 Task: Add an event with the title Webinar: Social Media Advertising Techniques, date '2024/04/23', time 8:50 AM to 10:50 AMand add a description: By the end of the discussion, the employee will have a clear understanding of the performance concerns, a roadmap for improvement, and a support system in place to help them succeed. The supervisor will also have a framework for monitoring progress, providing ongoing feedback, and recognizing positive changes., put the event into Green category . Add location for the event as: 654 Dubai Creek, Dubai, UAE, logged in from the account softage.2@softage.netand send the event invitation to softage.9@softage.net and softage.10@softage.net. Set a reminder for the event At time of event
Action: Mouse moved to (114, 106)
Screenshot: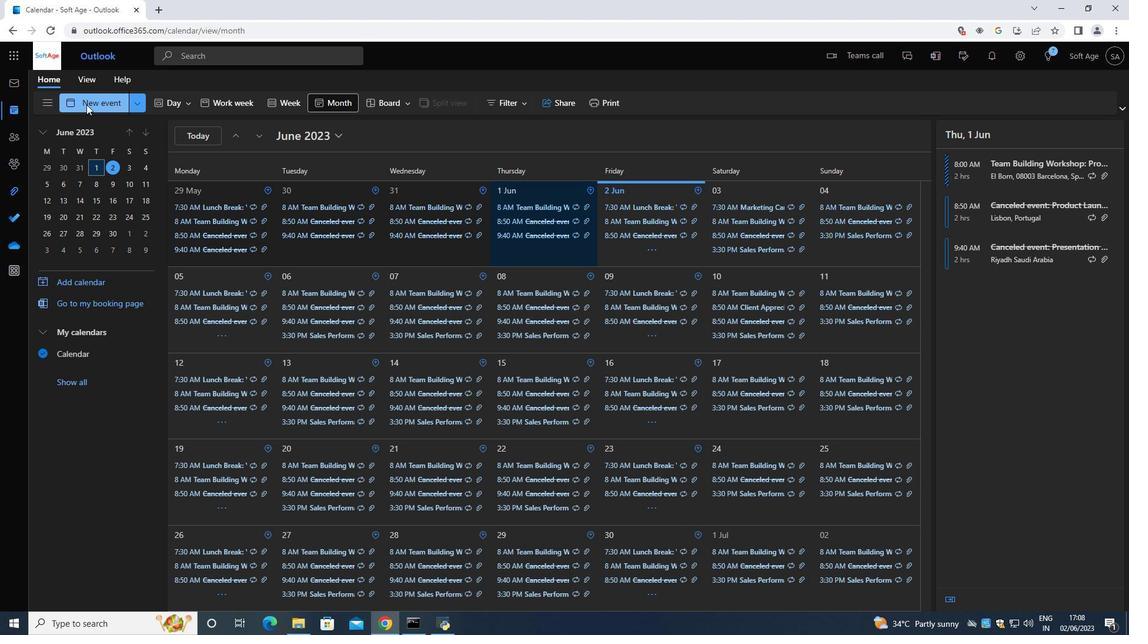 
Action: Mouse pressed left at (114, 106)
Screenshot: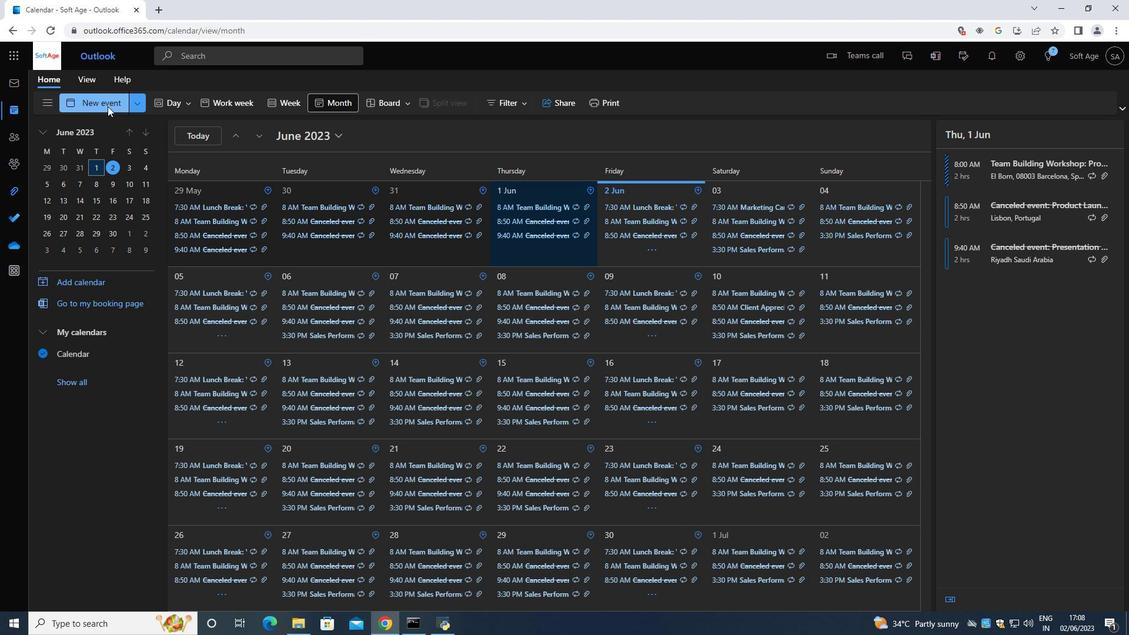 
Action: Mouse moved to (301, 174)
Screenshot: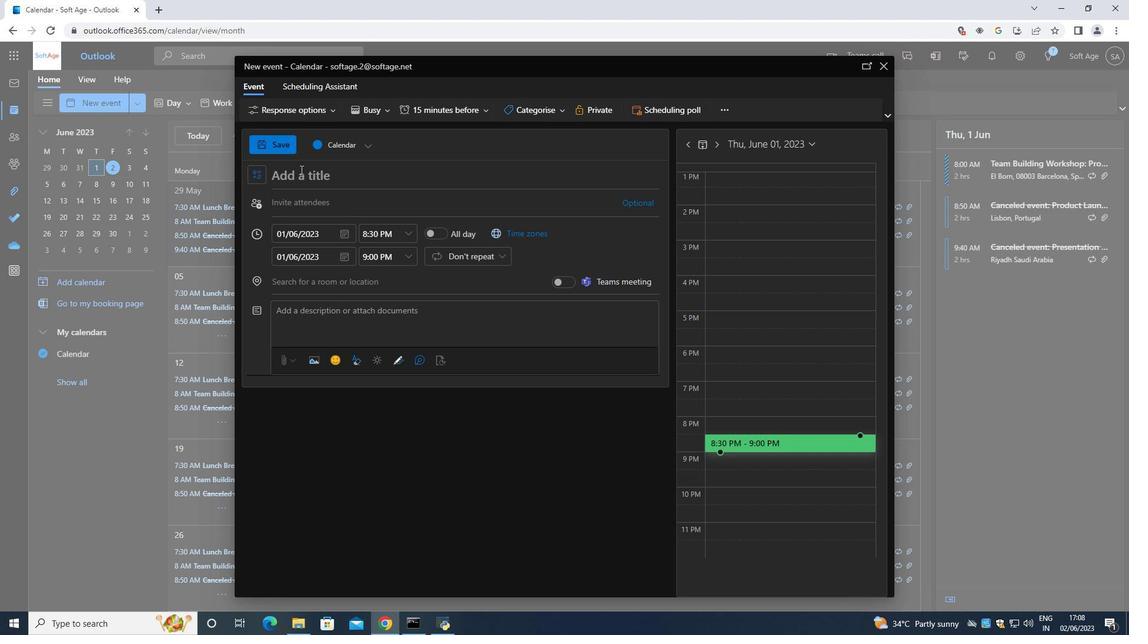 
Action: Mouse pressed left at (301, 174)
Screenshot: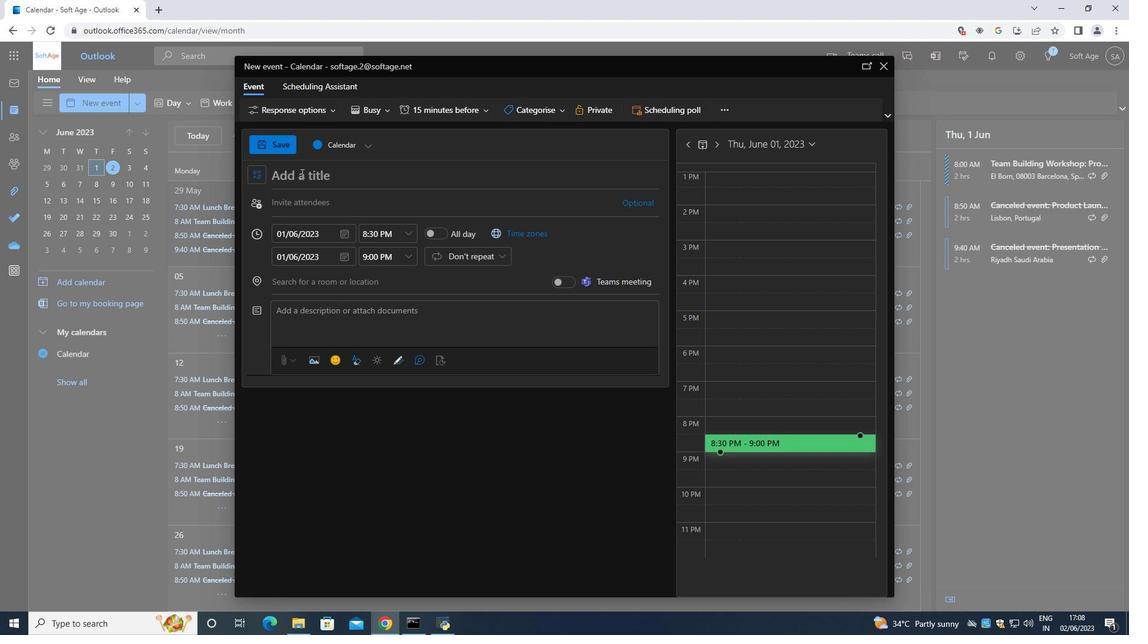 
Action: Mouse moved to (235, 131)
Screenshot: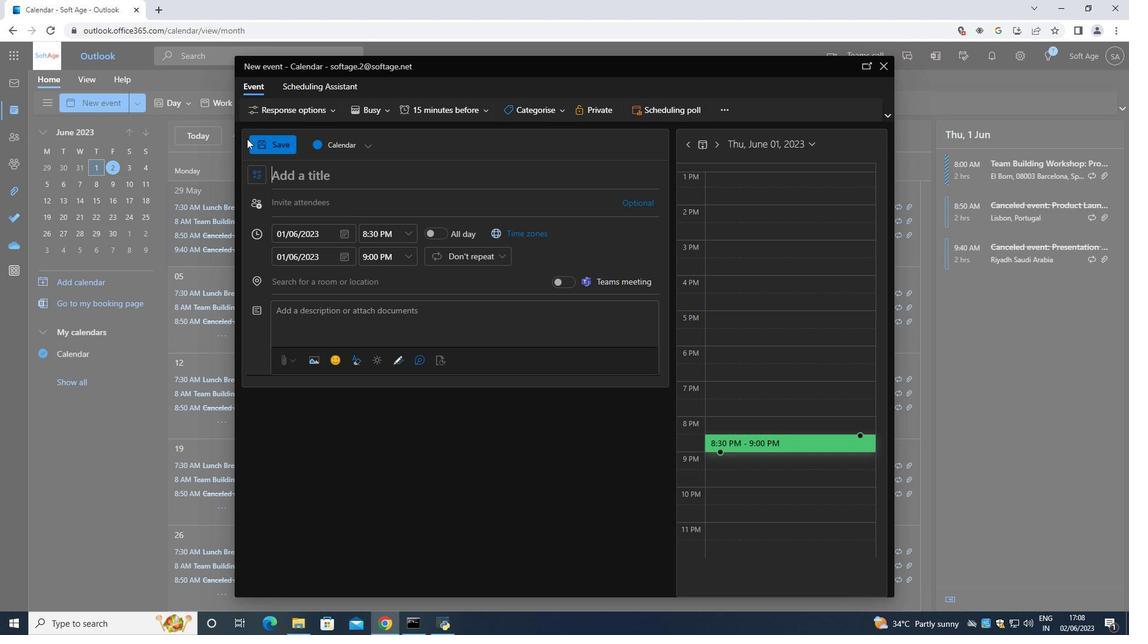
Action: Key pressed <Key.shift><Key.shift><Key.shift><Key.shift><Key.shift><Key.shift><Key.shift><Key.shift><Key.shift><Key.shift>Social<Key.space><Key.shift>Media<Key.space><Key.shift><Key.shift><Key.shift><Key.shift><Key.shift><Key.shift><Key.shift><Key.shift><Key.shift><Key.shift>Ade<Key.backspace>vertising<Key.space><Key.shift>Techniques<Key.space>
Screenshot: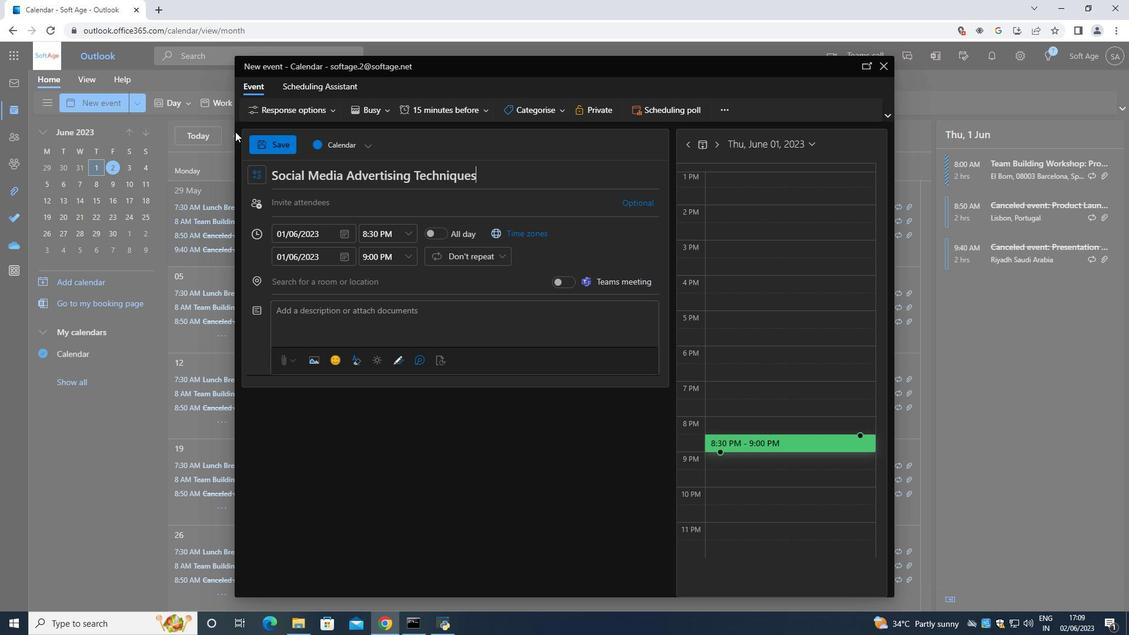 
Action: Mouse moved to (342, 231)
Screenshot: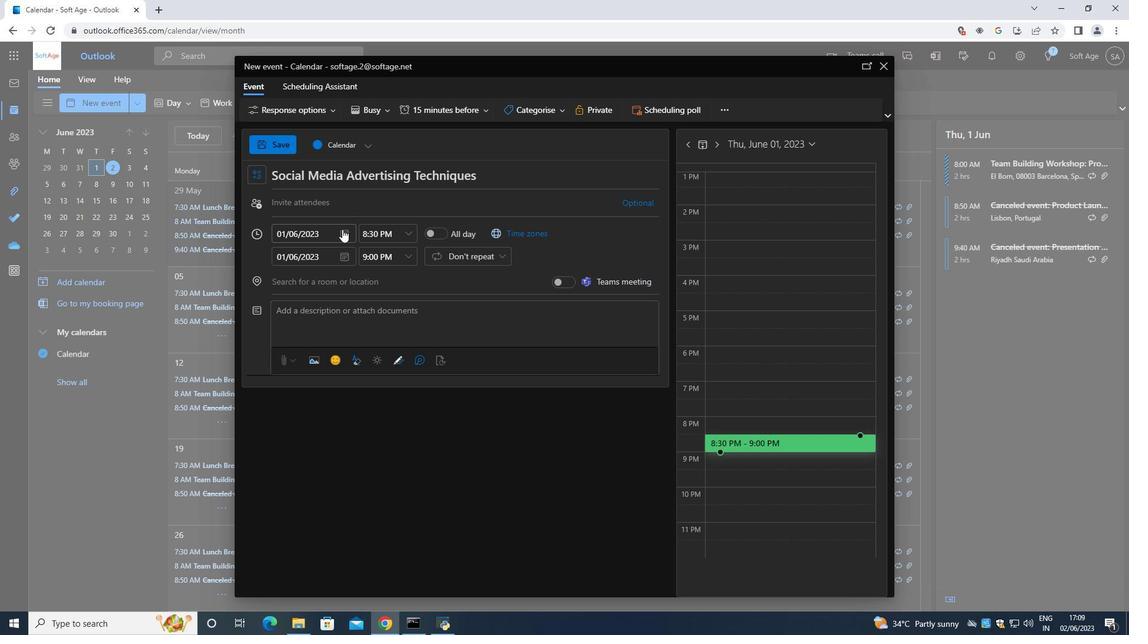 
Action: Mouse pressed left at (342, 231)
Screenshot: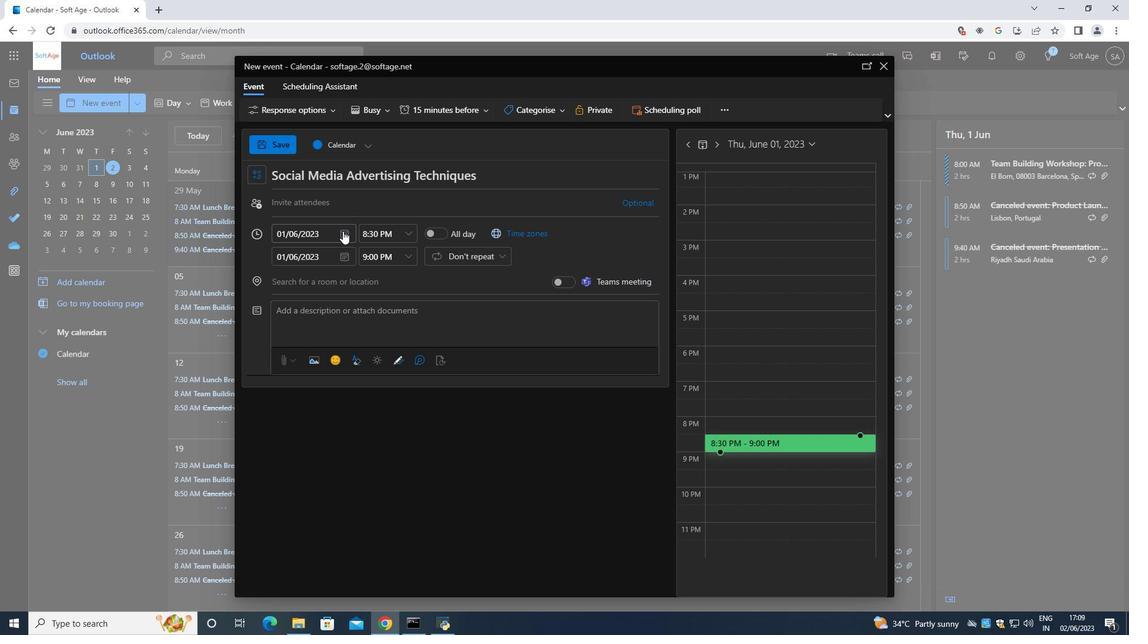 
Action: Mouse moved to (384, 262)
Screenshot: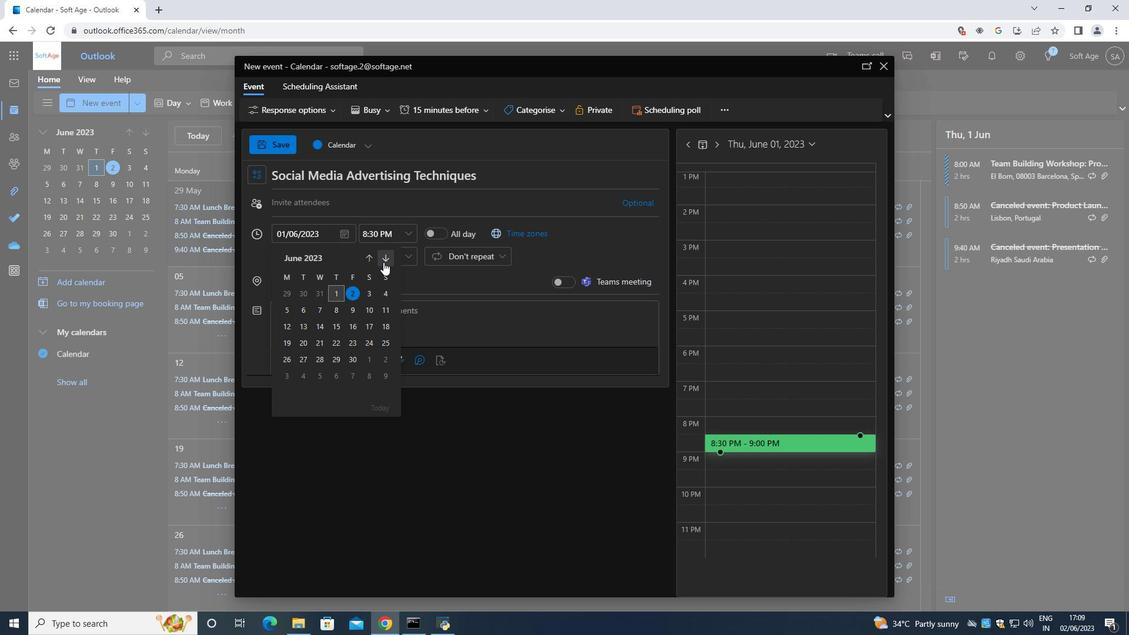 
Action: Mouse pressed left at (384, 262)
Screenshot: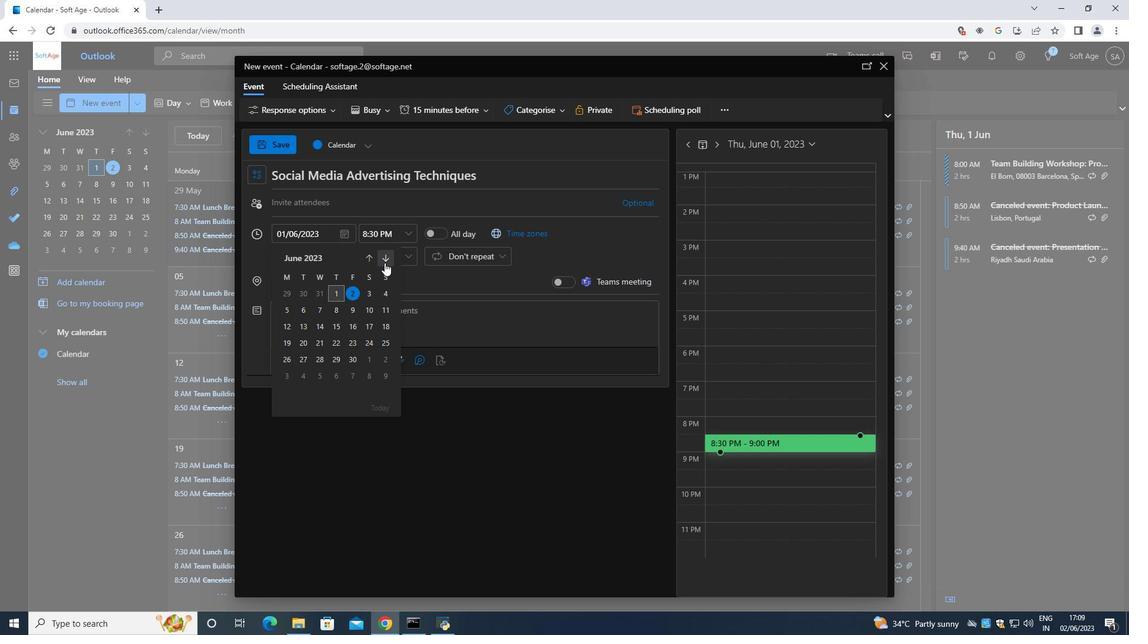 
Action: Mouse pressed left at (384, 262)
Screenshot: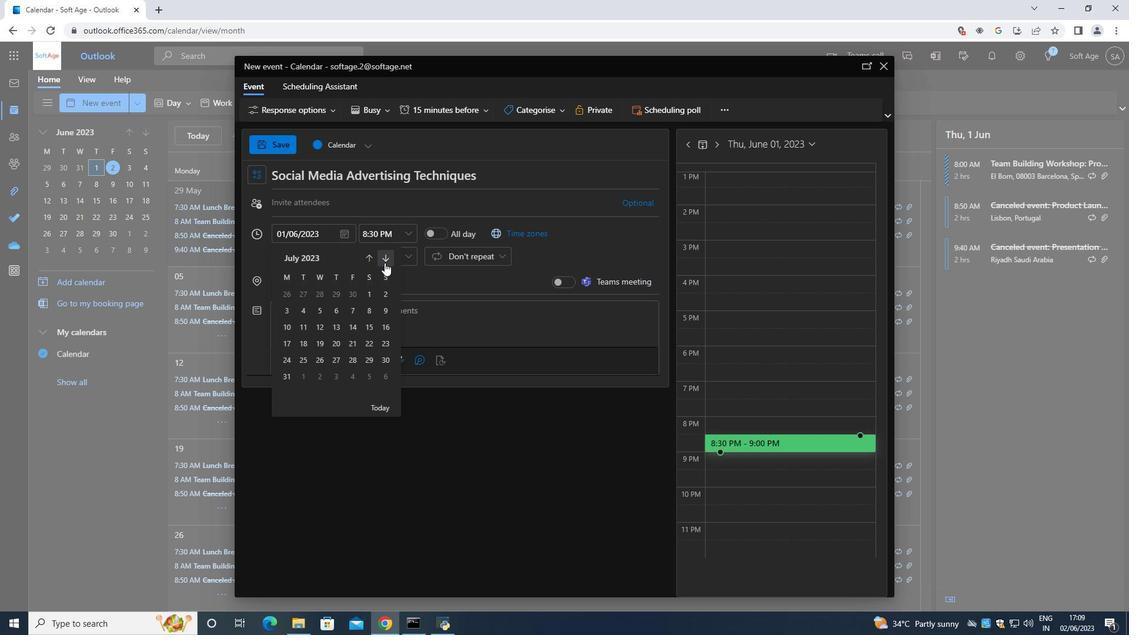 
Action: Mouse pressed left at (384, 262)
Screenshot: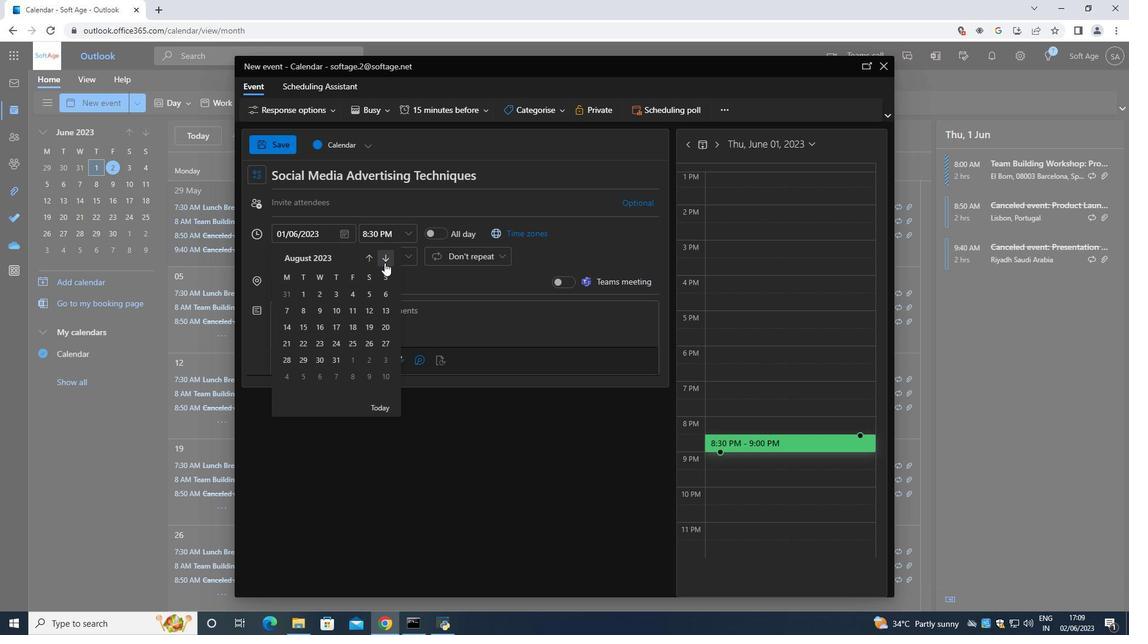
Action: Mouse pressed left at (384, 262)
Screenshot: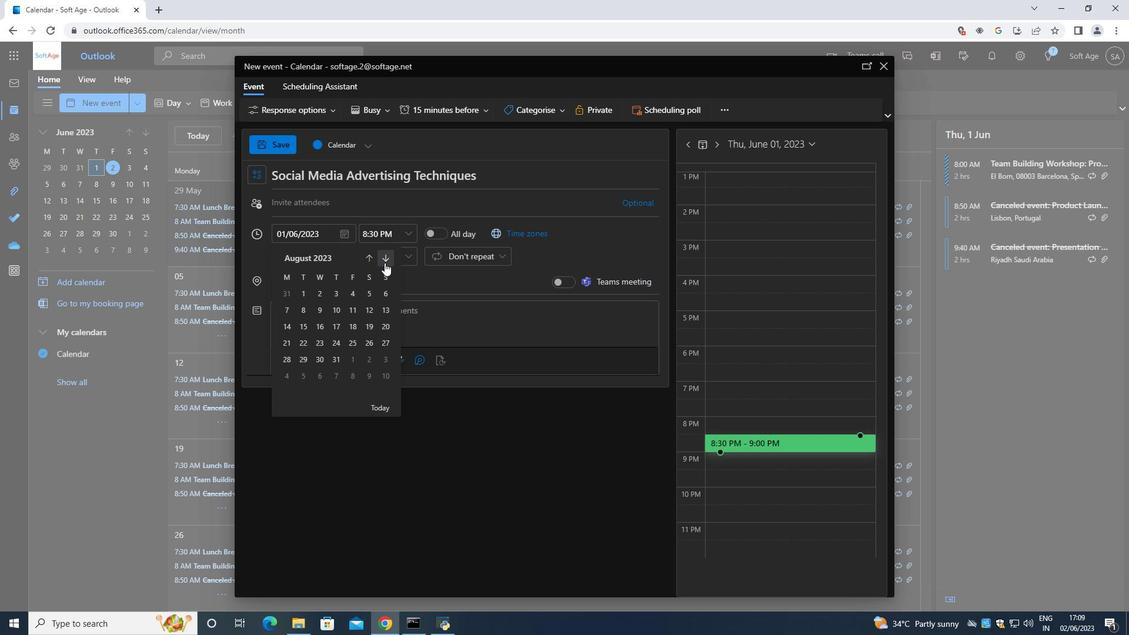 
Action: Mouse pressed left at (384, 262)
Screenshot: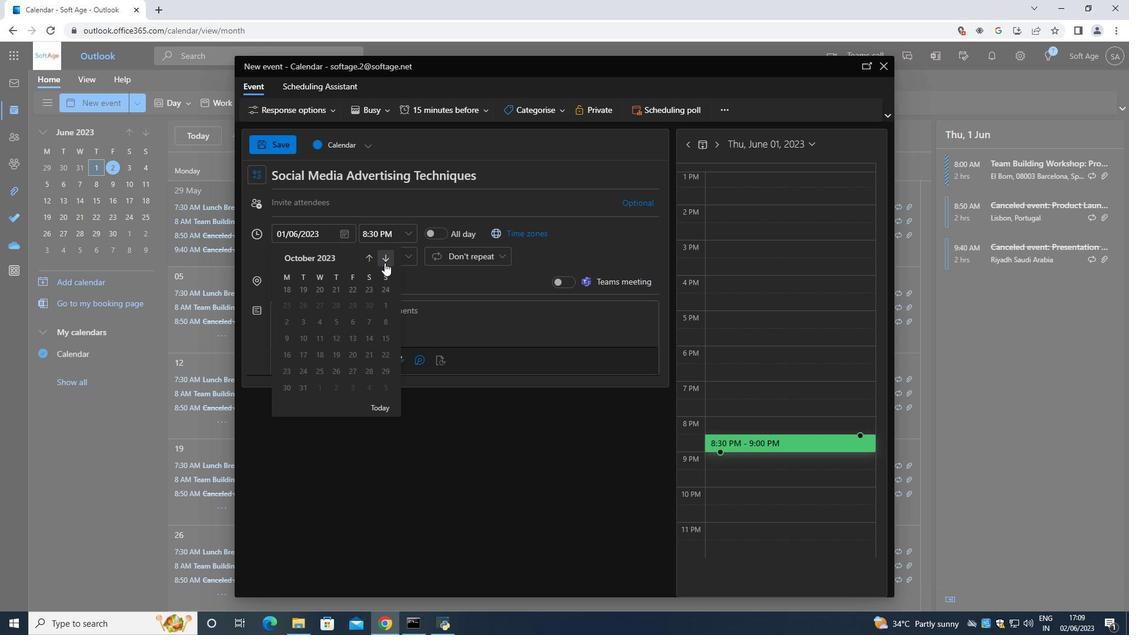 
Action: Mouse pressed left at (384, 262)
Screenshot: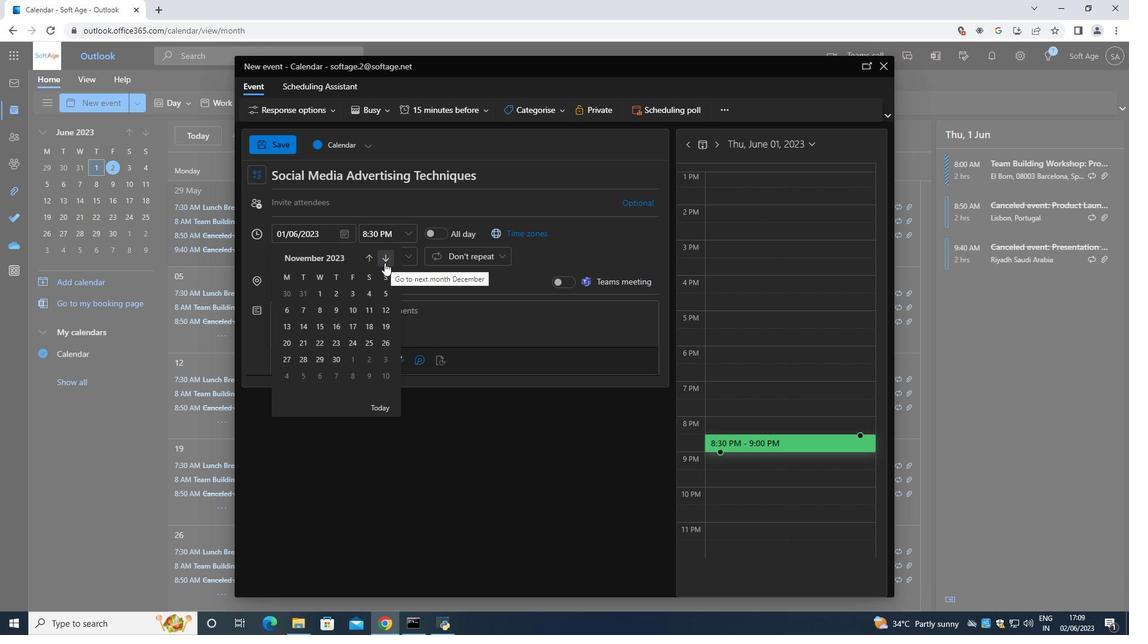 
Action: Mouse pressed left at (384, 262)
Screenshot: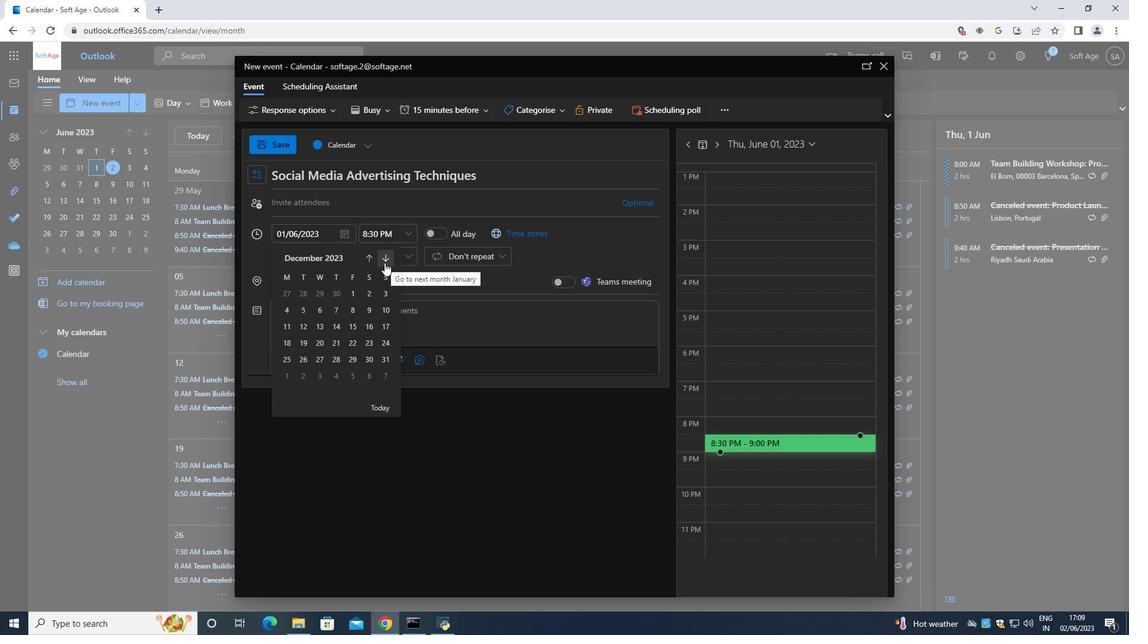 
Action: Mouse pressed left at (384, 262)
Screenshot: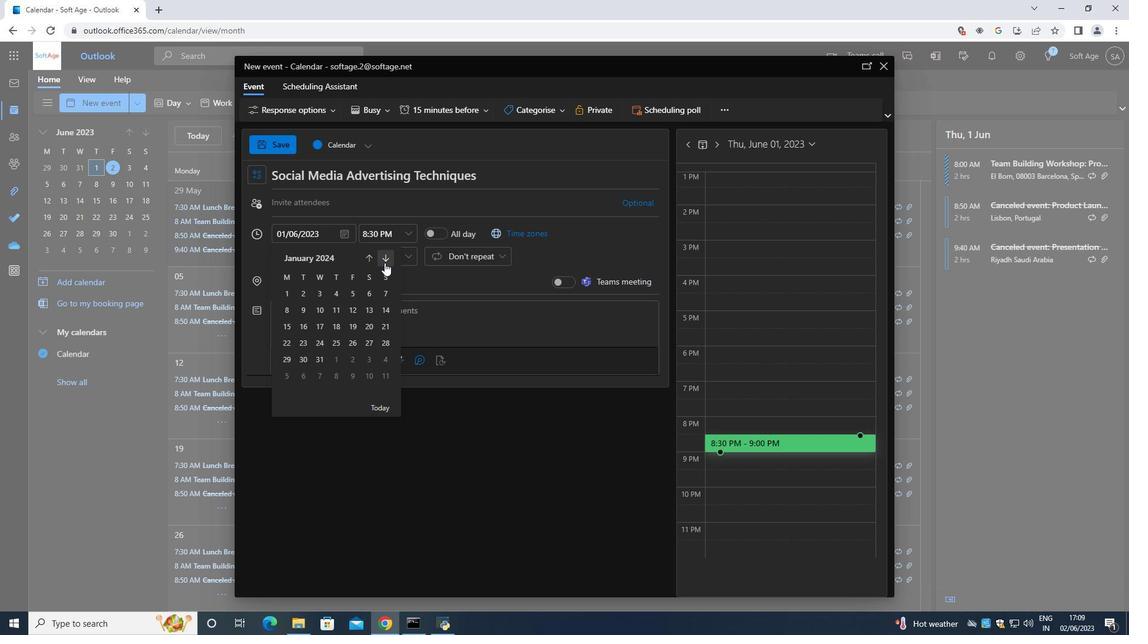 
Action: Mouse pressed left at (384, 262)
Screenshot: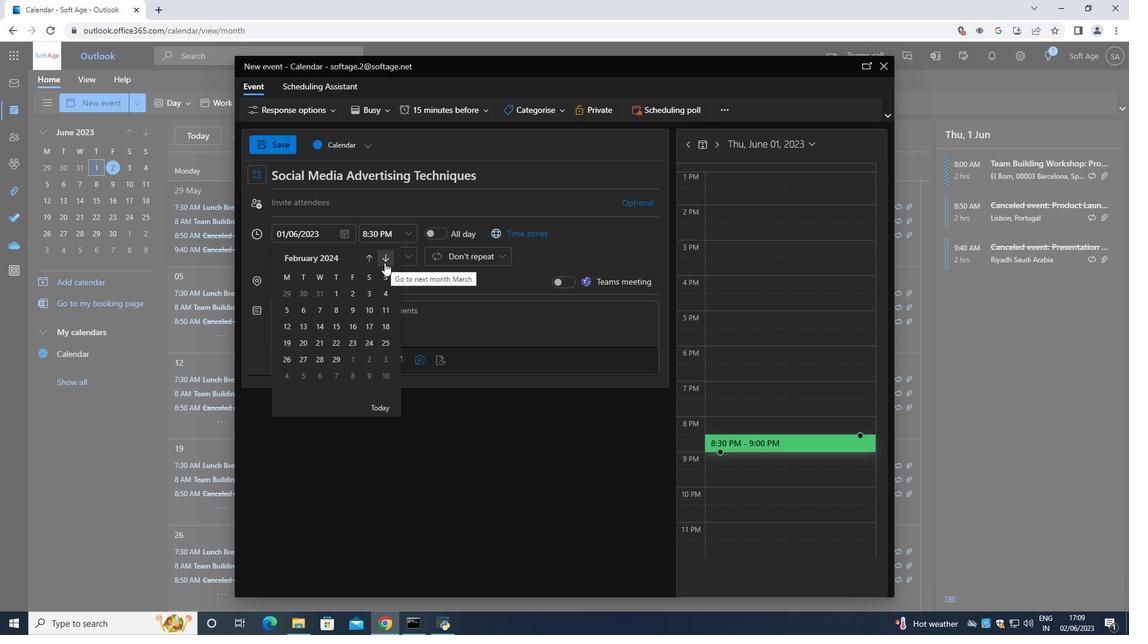 
Action: Mouse moved to (368, 345)
Screenshot: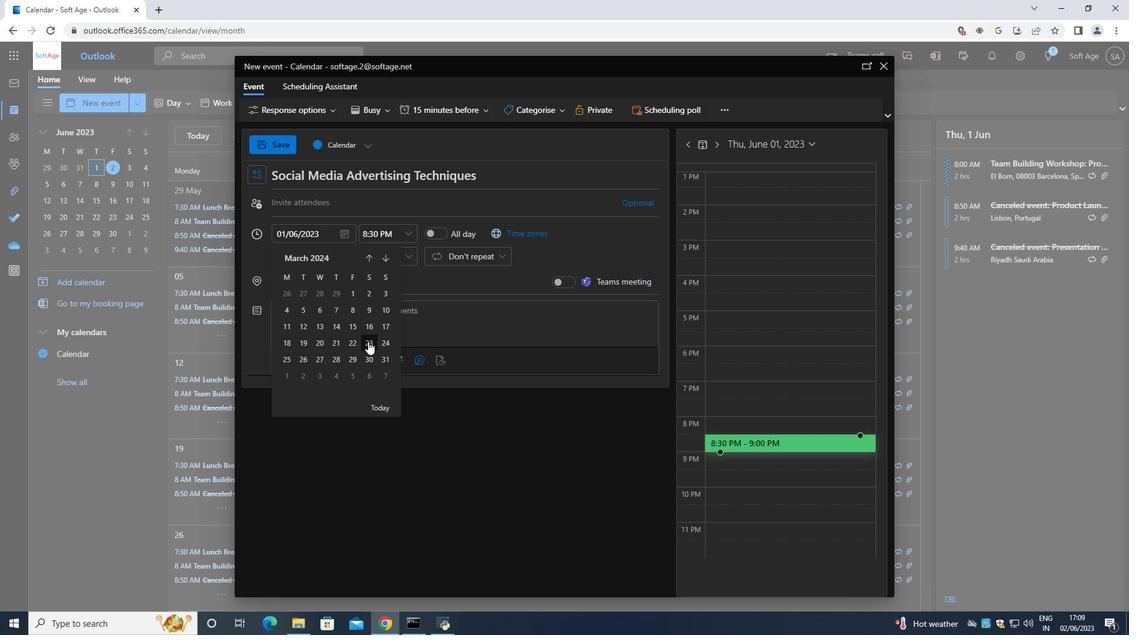 
Action: Mouse pressed left at (368, 345)
Screenshot: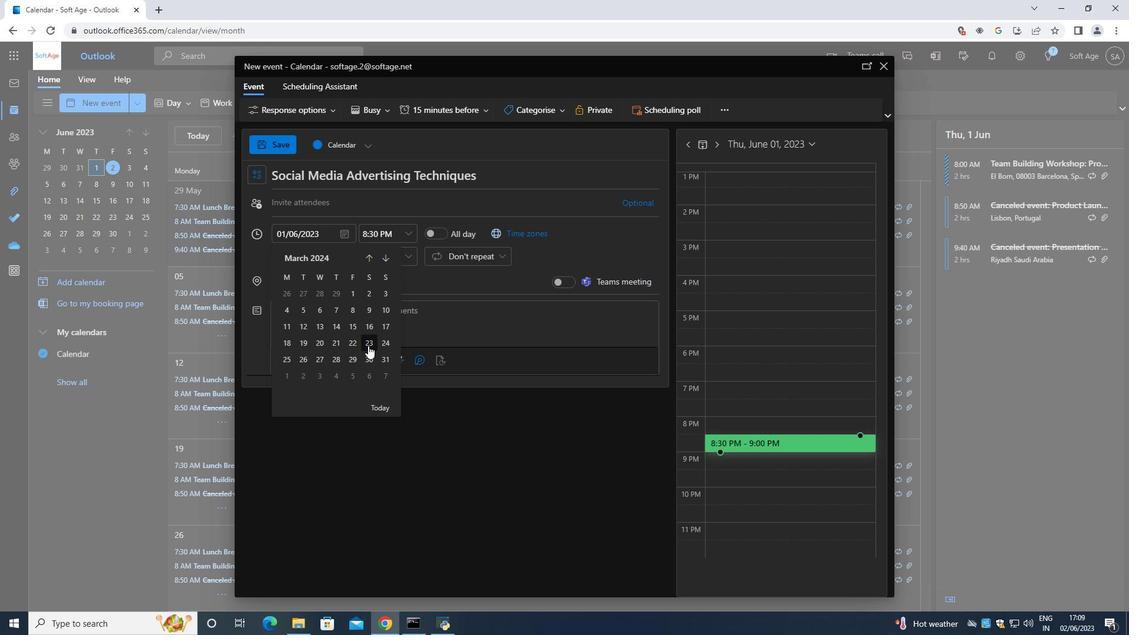 
Action: Mouse moved to (398, 233)
Screenshot: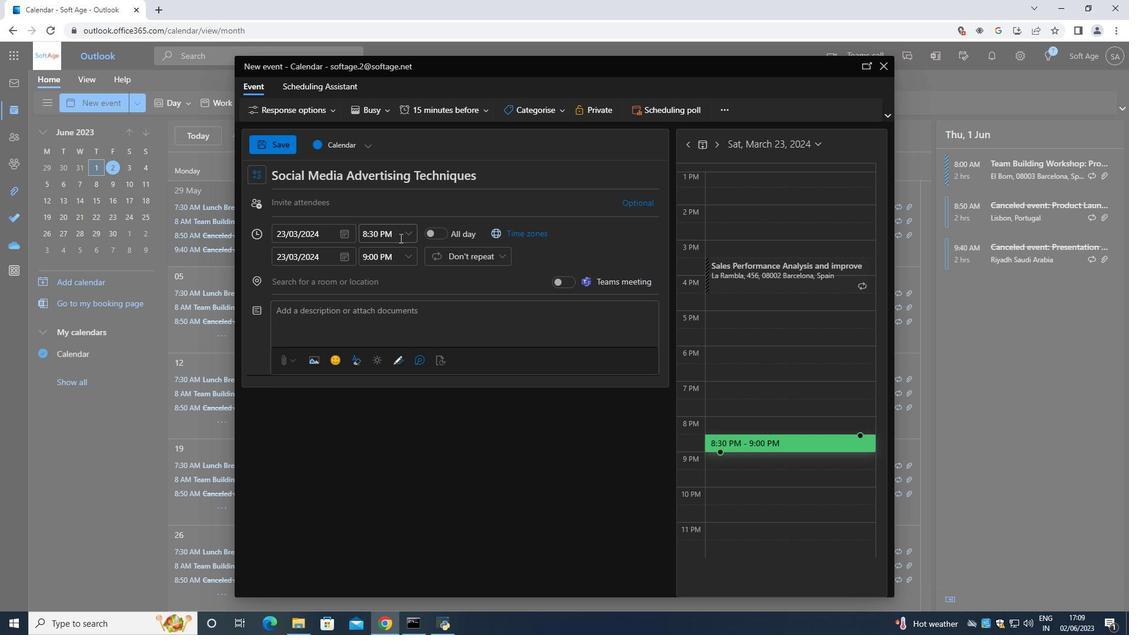 
Action: Mouse pressed left at (398, 233)
Screenshot: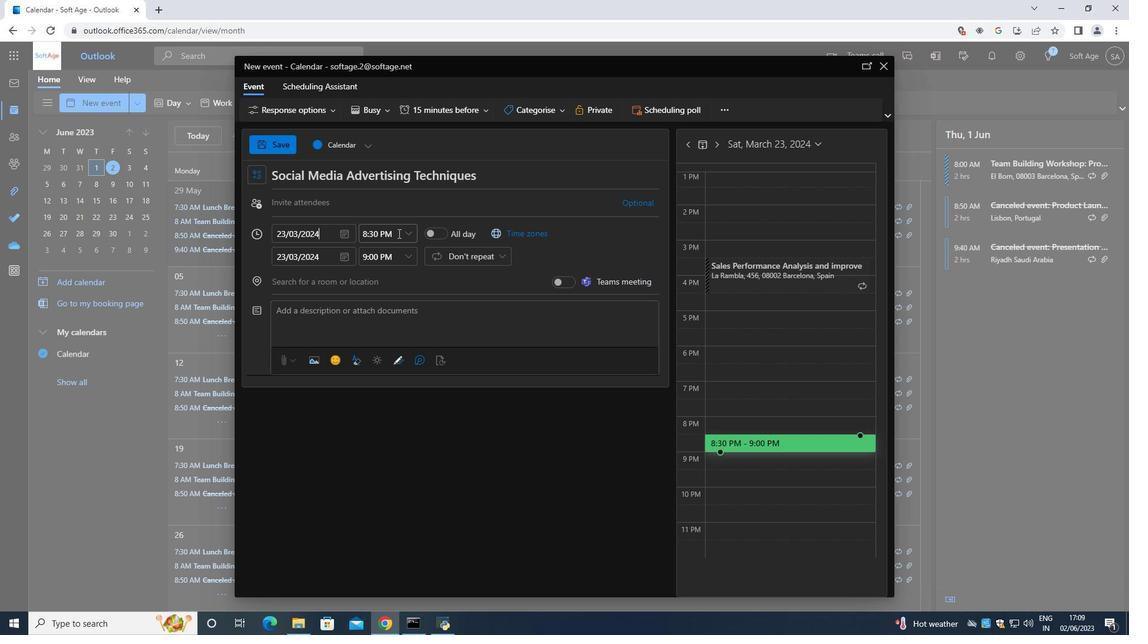 
Action: Mouse pressed left at (398, 233)
Screenshot: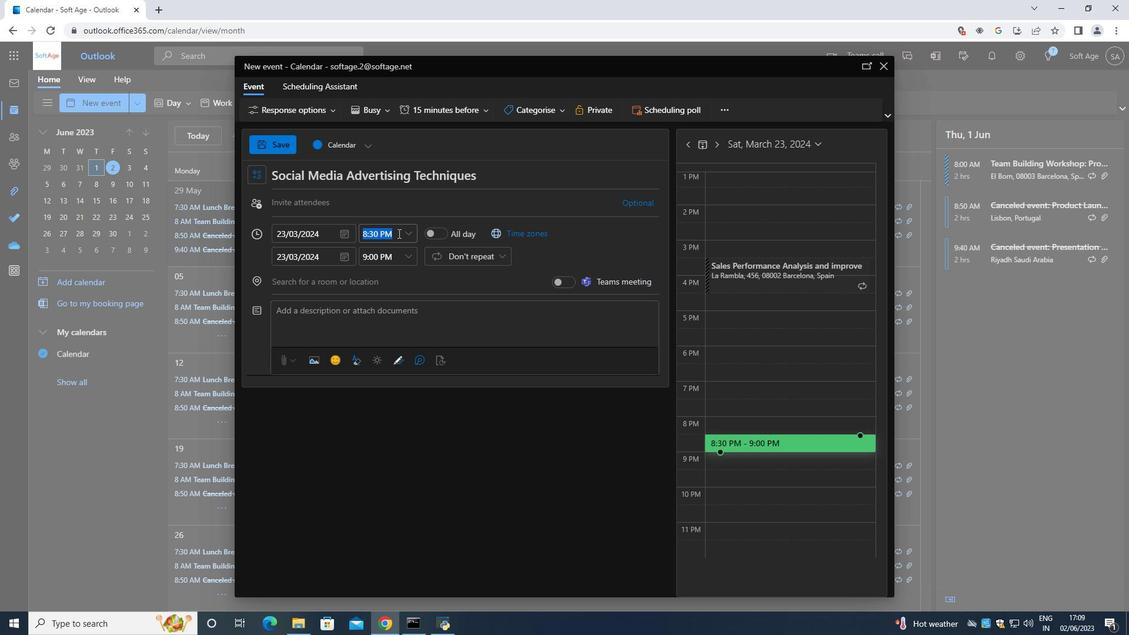 
Action: Mouse moved to (383, 234)
Screenshot: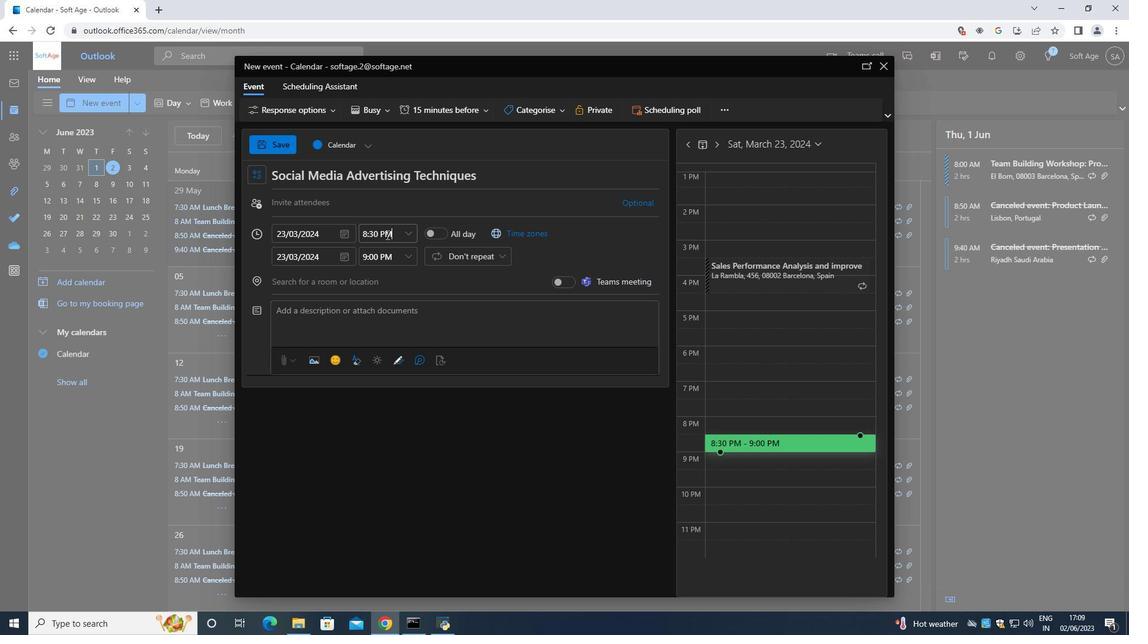 
Action: Mouse pressed left at (383, 234)
Screenshot: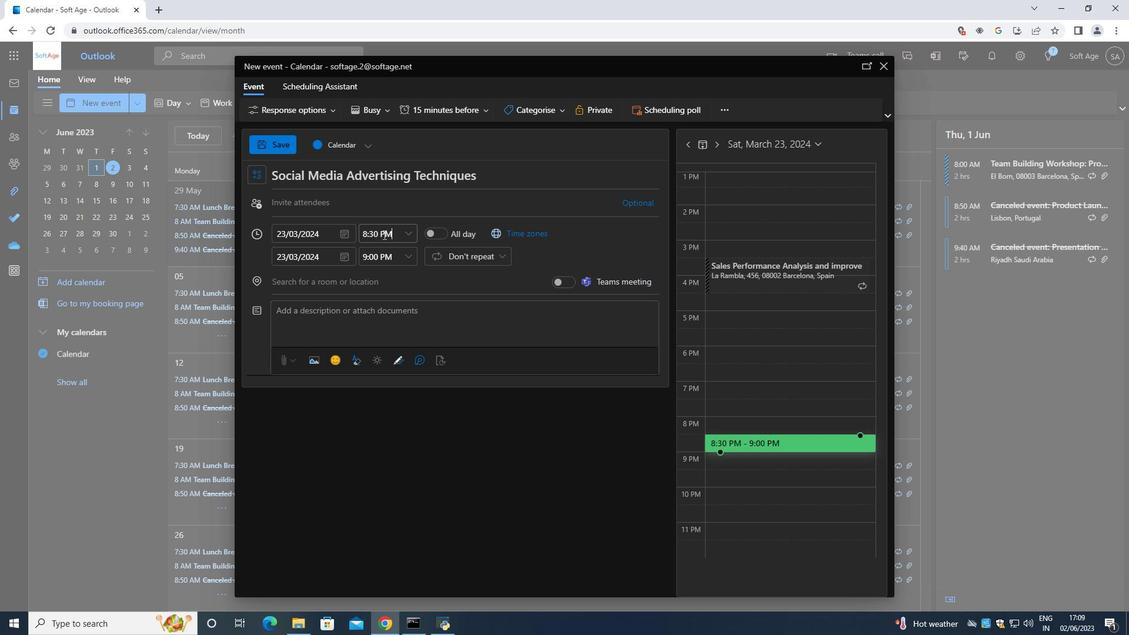 
Action: Mouse moved to (407, 237)
Screenshot: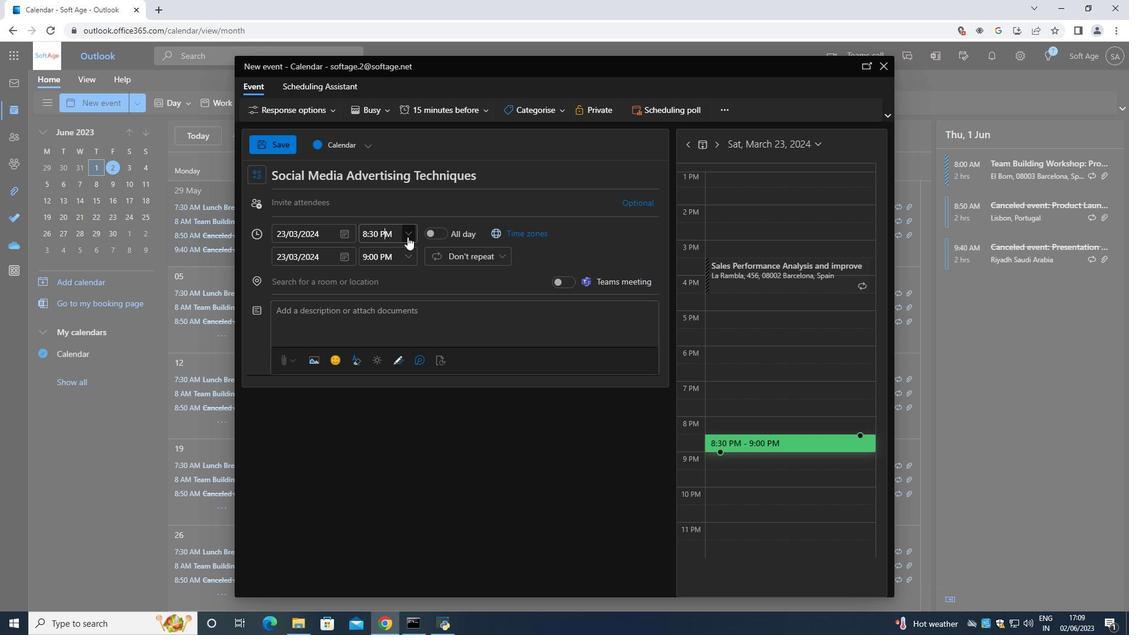 
Action: Mouse pressed left at (407, 237)
Screenshot: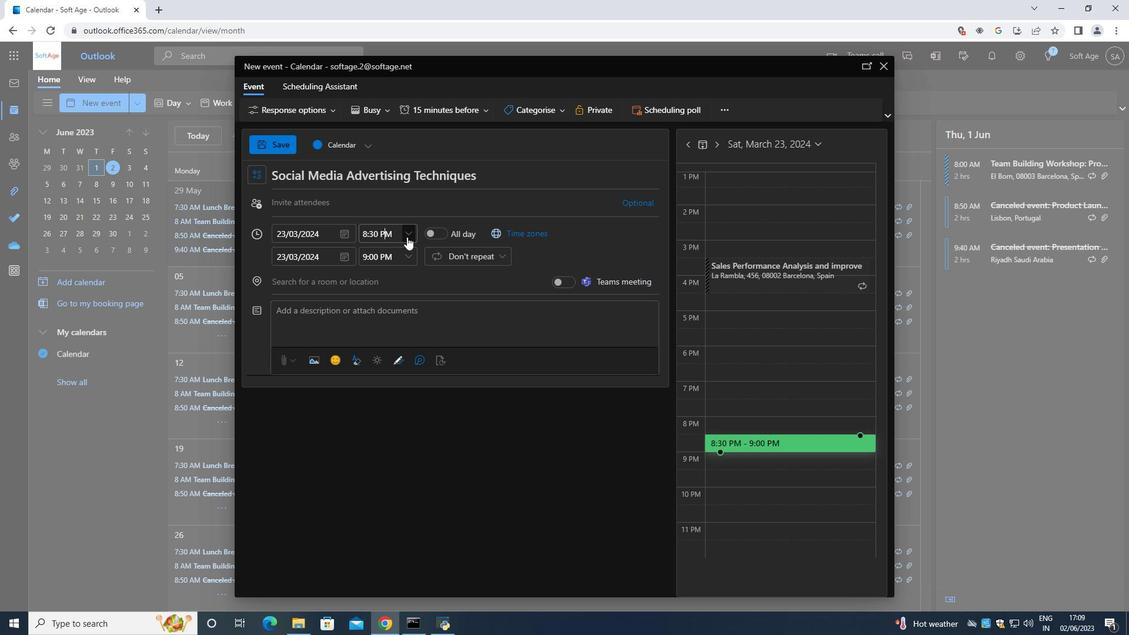 
Action: Mouse moved to (451, 262)
Screenshot: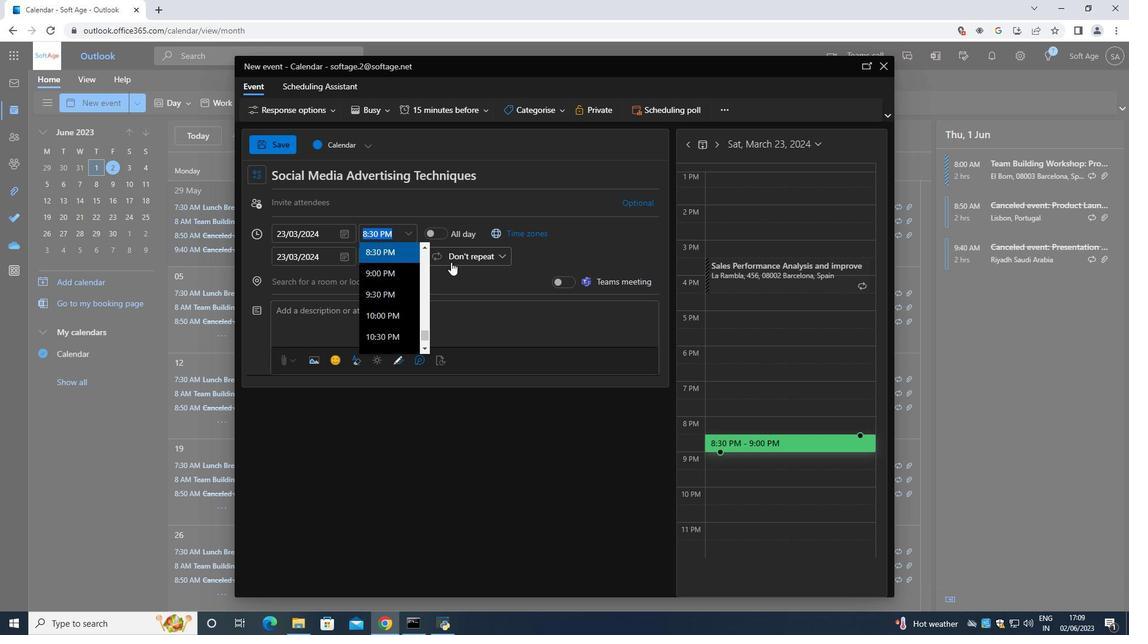 
Action: Mouse scrolled (451, 262) with delta (0, 0)
Screenshot: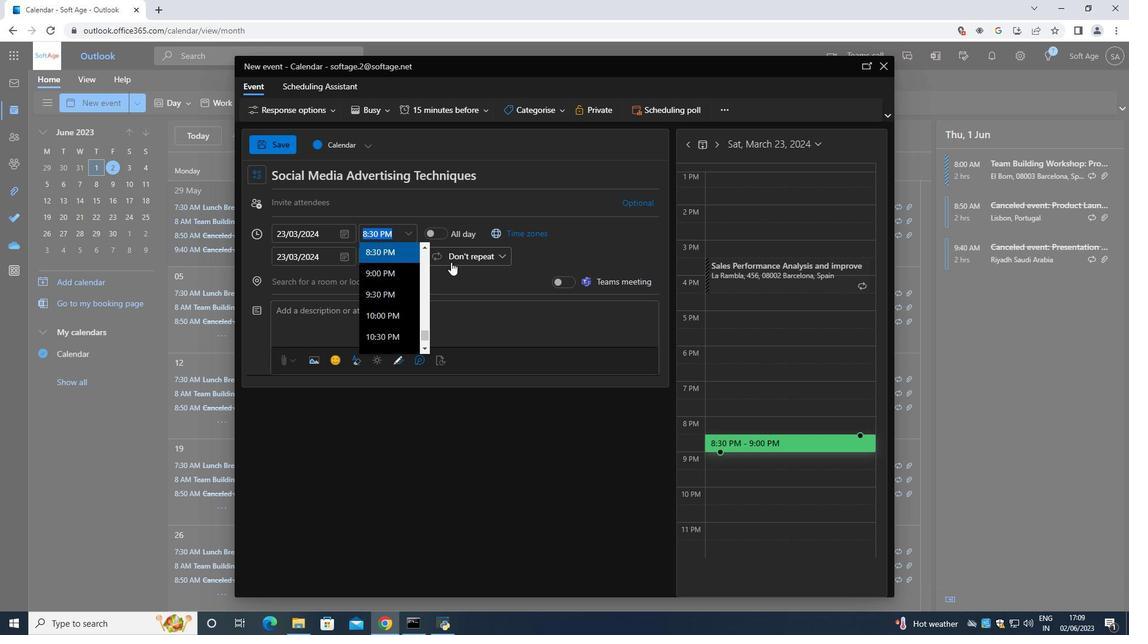 
Action: Mouse moved to (450, 262)
Screenshot: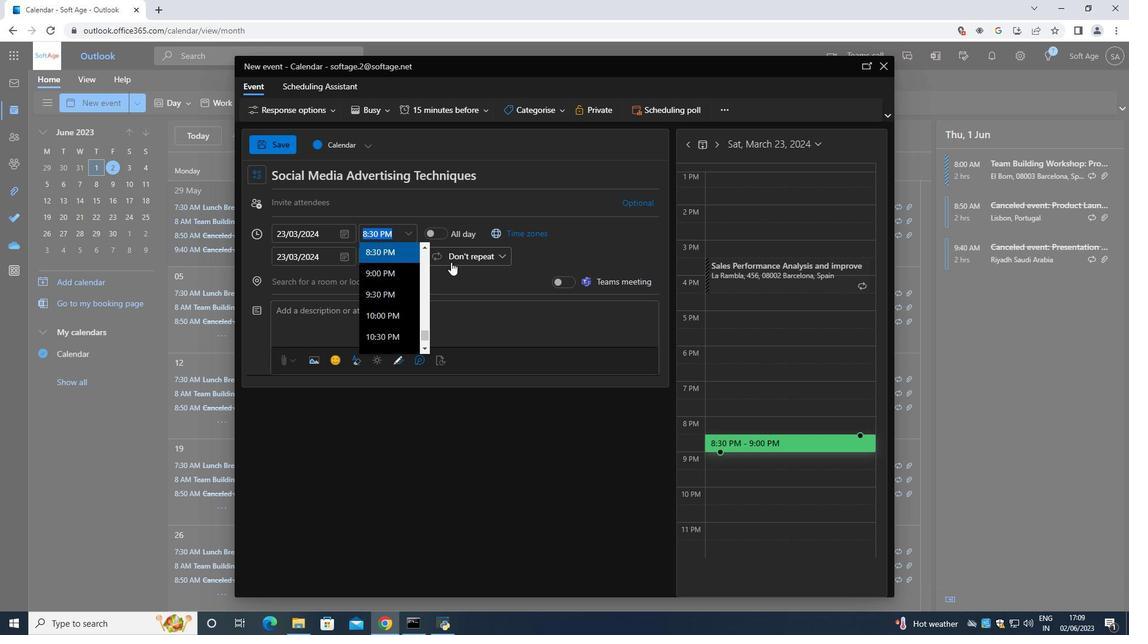 
Action: Mouse scrolled (450, 263) with delta (0, 0)
Screenshot: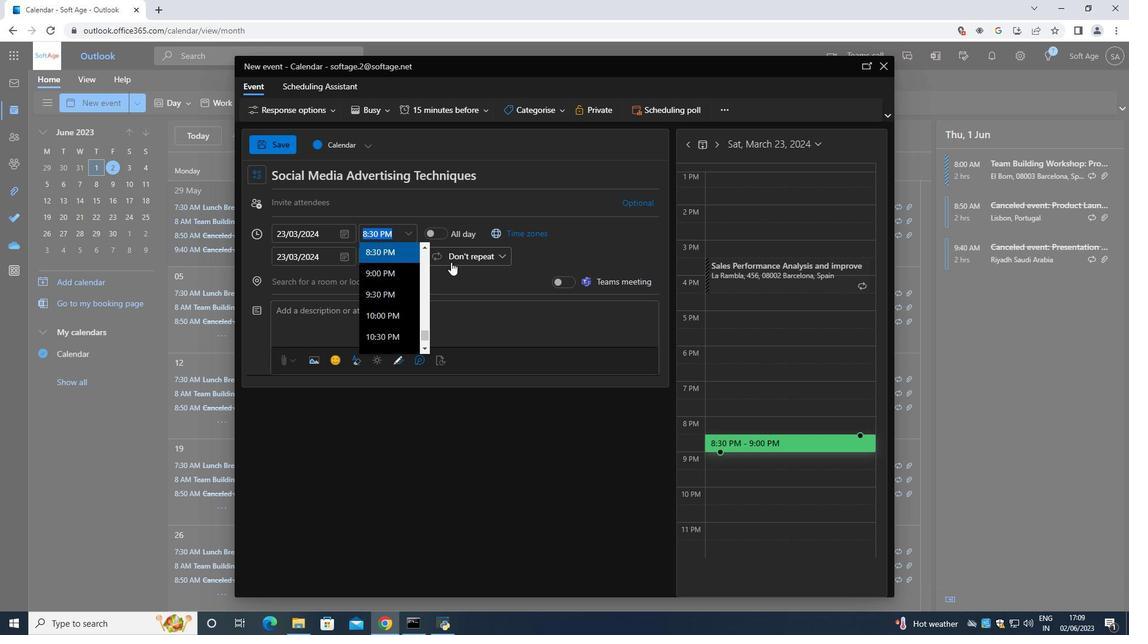 
Action: Mouse moved to (424, 267)
Screenshot: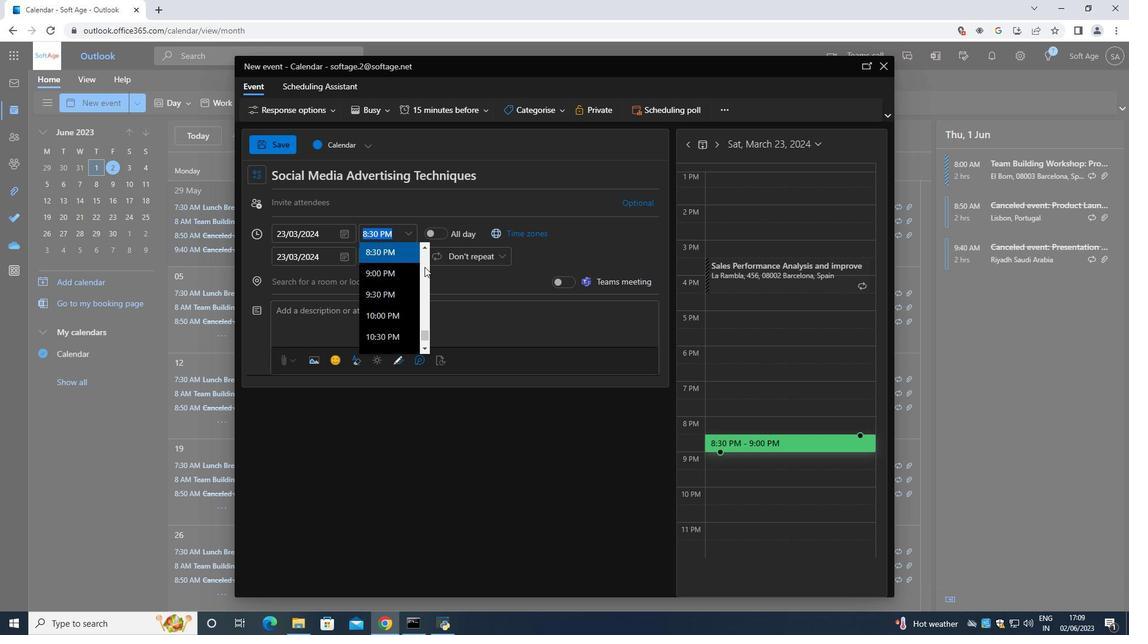 
Action: Mouse scrolled (424, 267) with delta (0, 0)
Screenshot: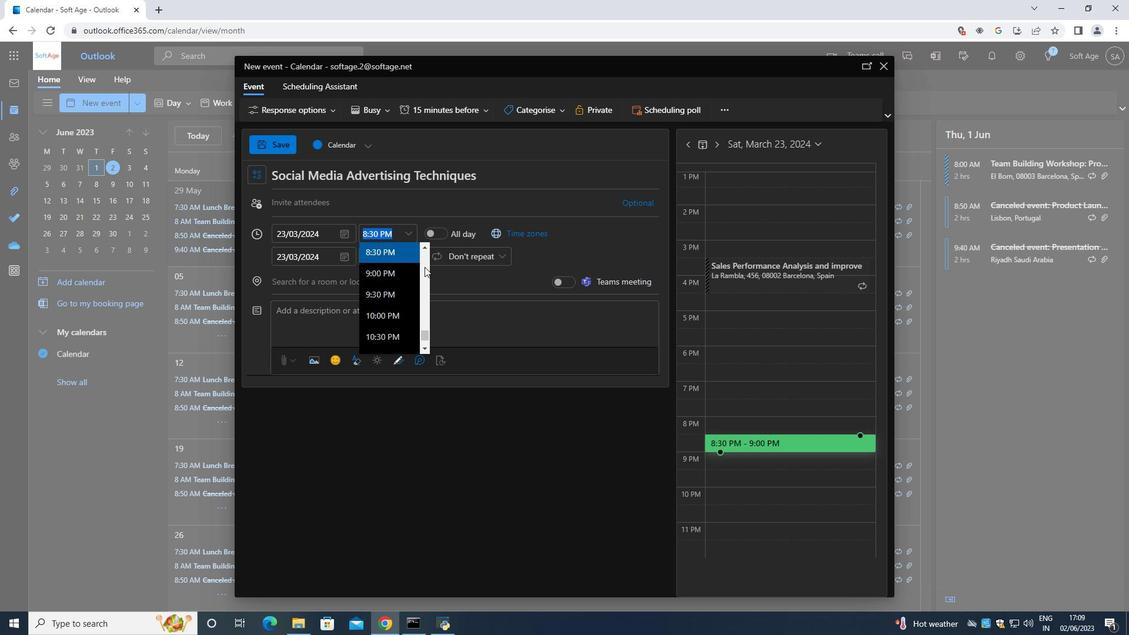 
Action: Mouse moved to (423, 267)
Screenshot: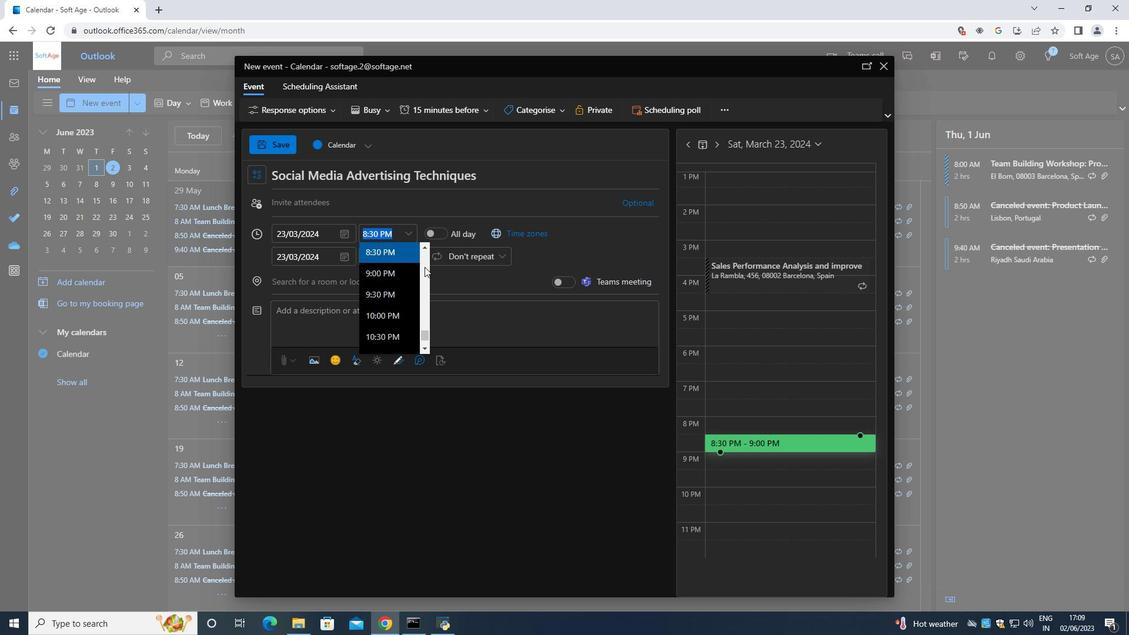 
Action: Mouse scrolled (423, 267) with delta (0, 0)
Screenshot: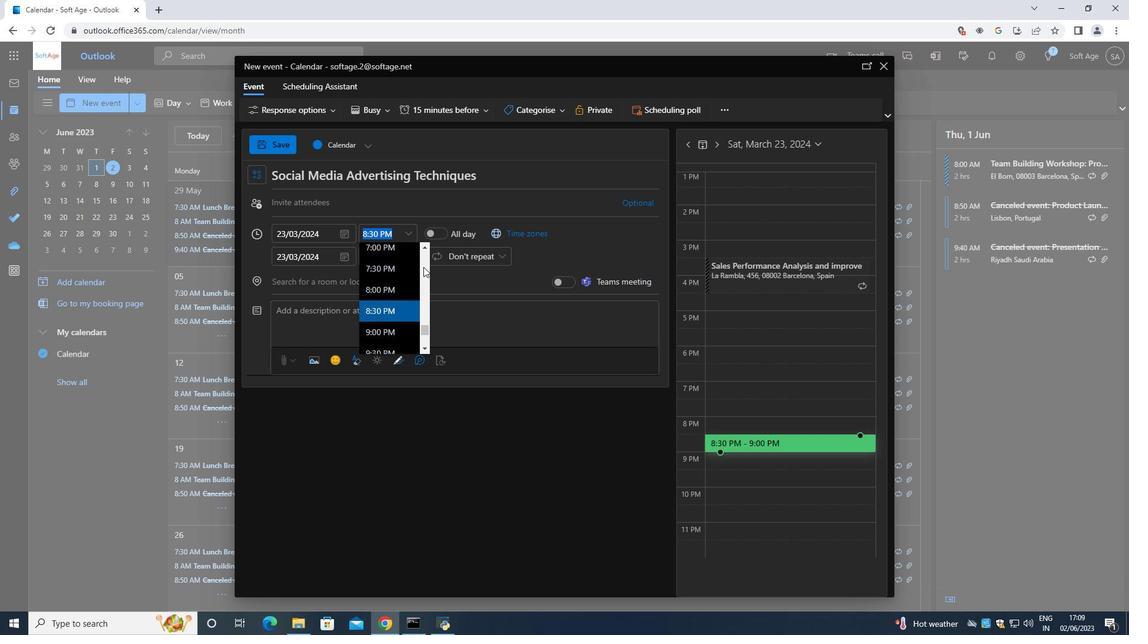 
Action: Mouse scrolled (423, 267) with delta (0, 0)
Screenshot: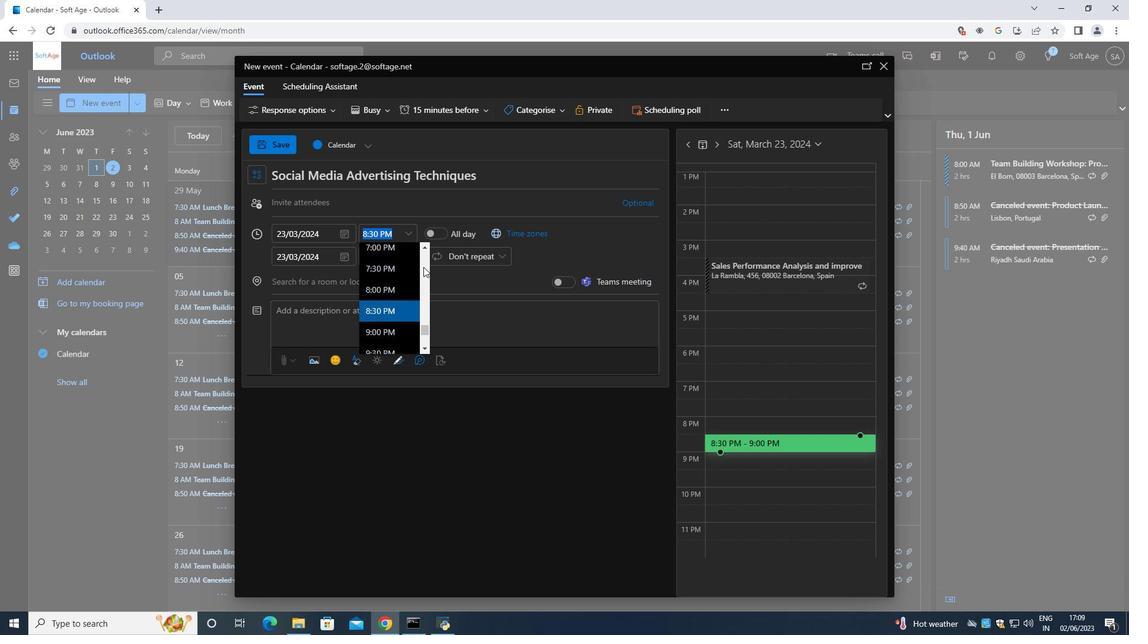 
Action: Mouse moved to (413, 270)
Screenshot: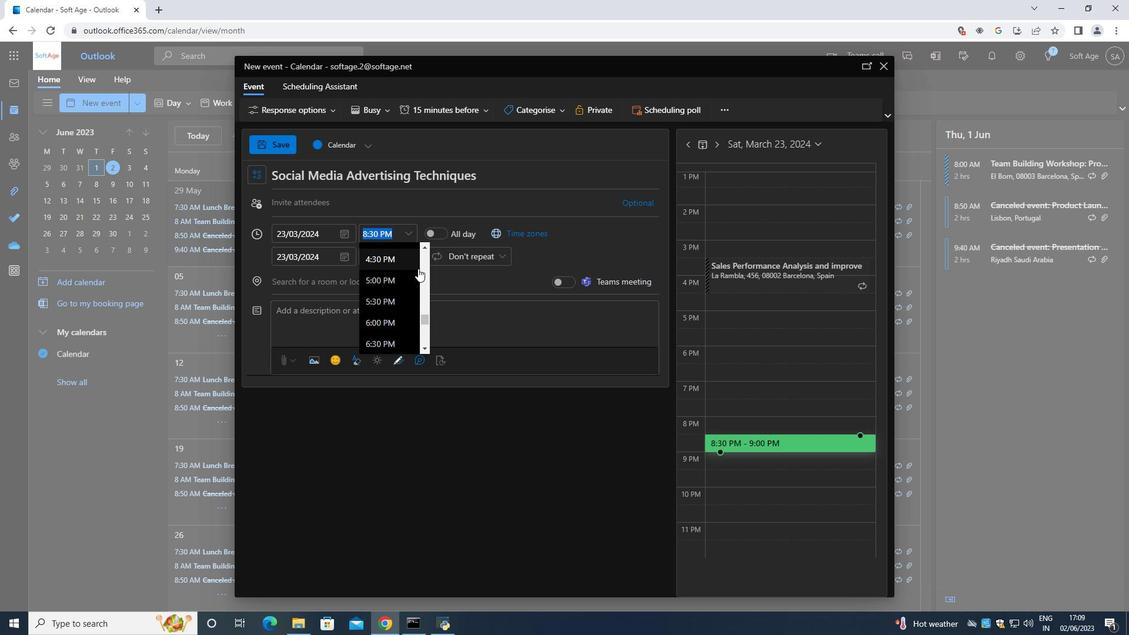 
Action: Mouse scrolled (413, 271) with delta (0, 0)
Screenshot: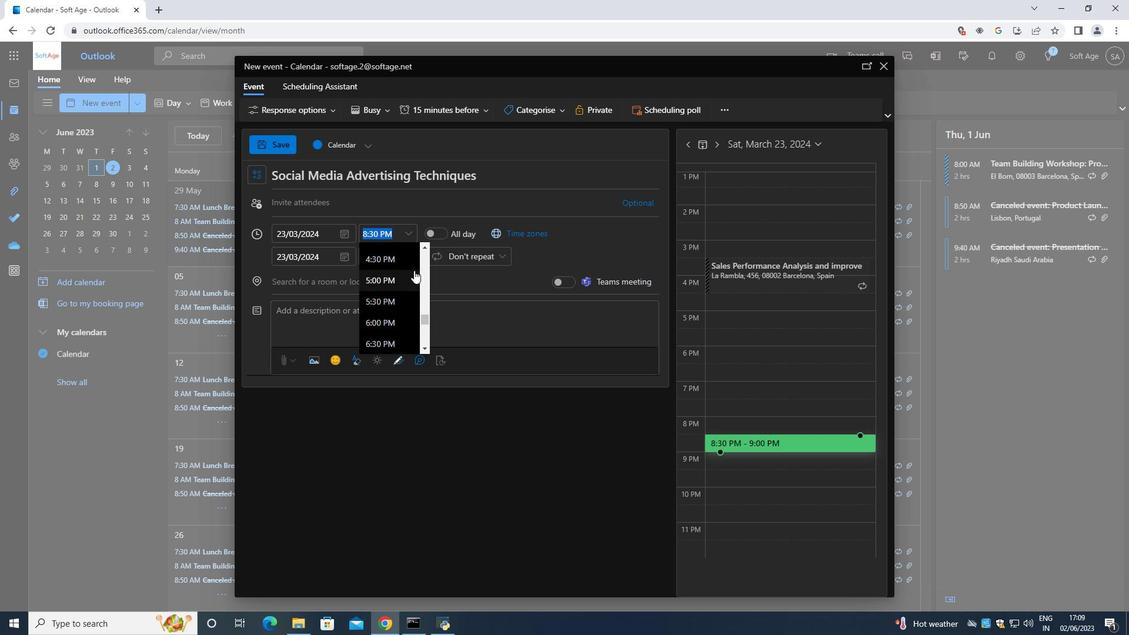 
Action: Mouse scrolled (413, 271) with delta (0, 0)
Screenshot: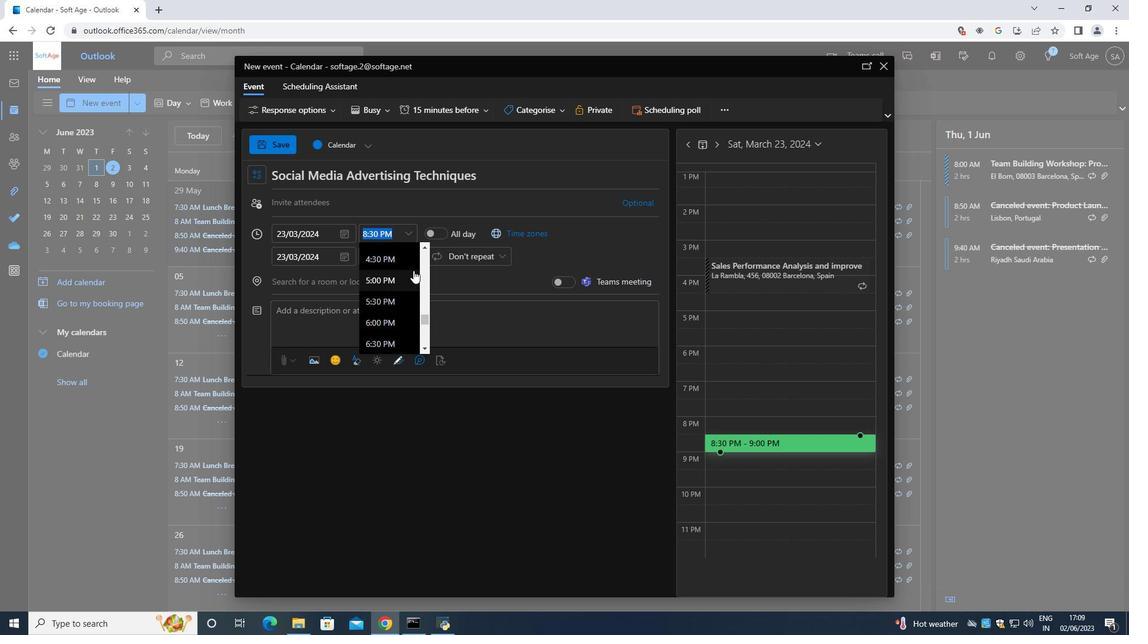 
Action: Mouse scrolled (413, 271) with delta (0, 0)
Screenshot: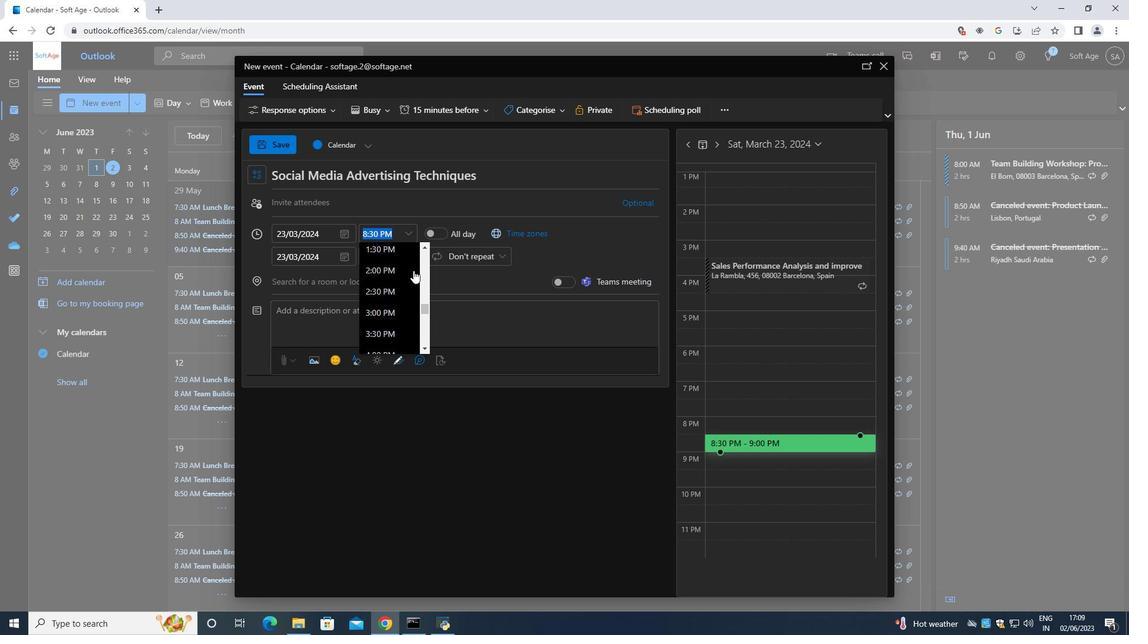 
Action: Mouse scrolled (413, 271) with delta (0, 0)
Screenshot: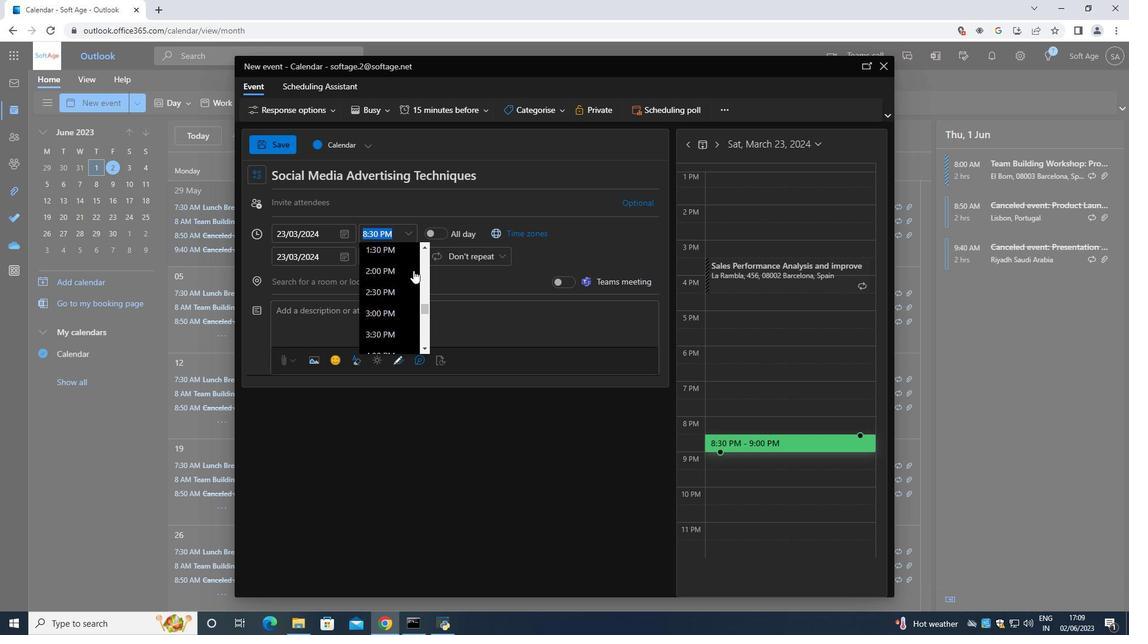 
Action: Mouse scrolled (413, 271) with delta (0, 0)
Screenshot: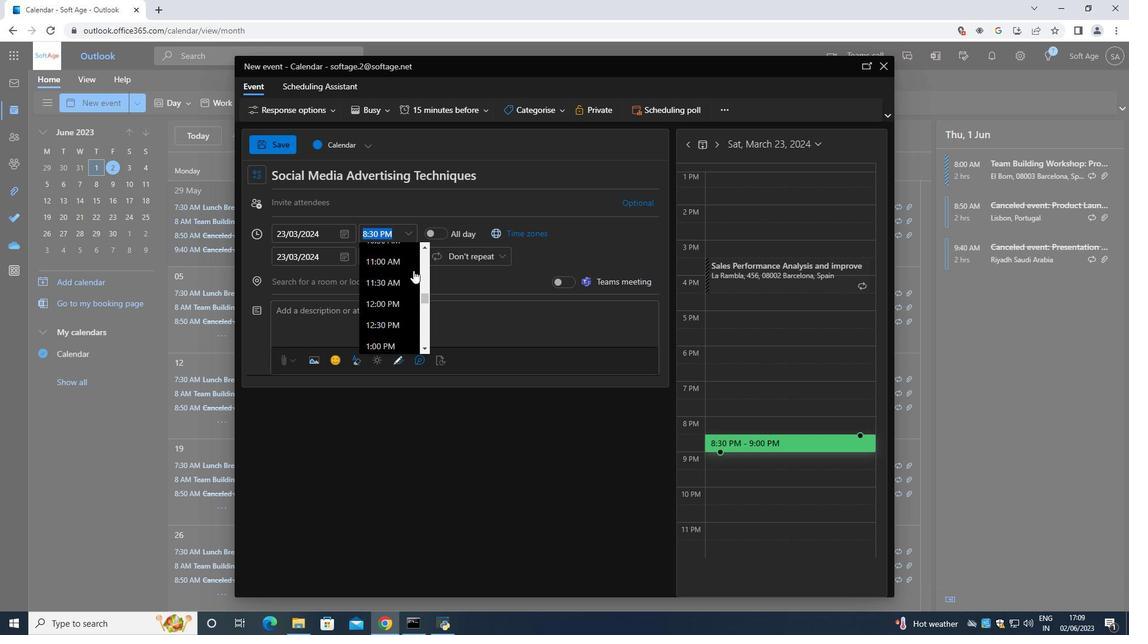 
Action: Mouse scrolled (413, 271) with delta (0, 0)
Screenshot: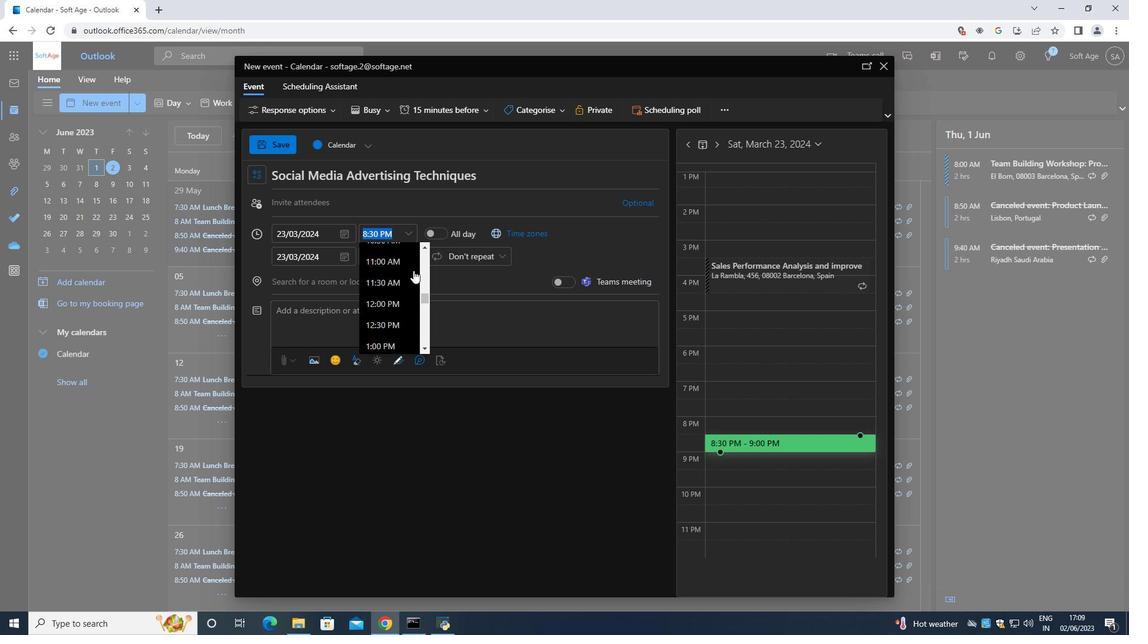 
Action: Mouse moved to (371, 235)
Screenshot: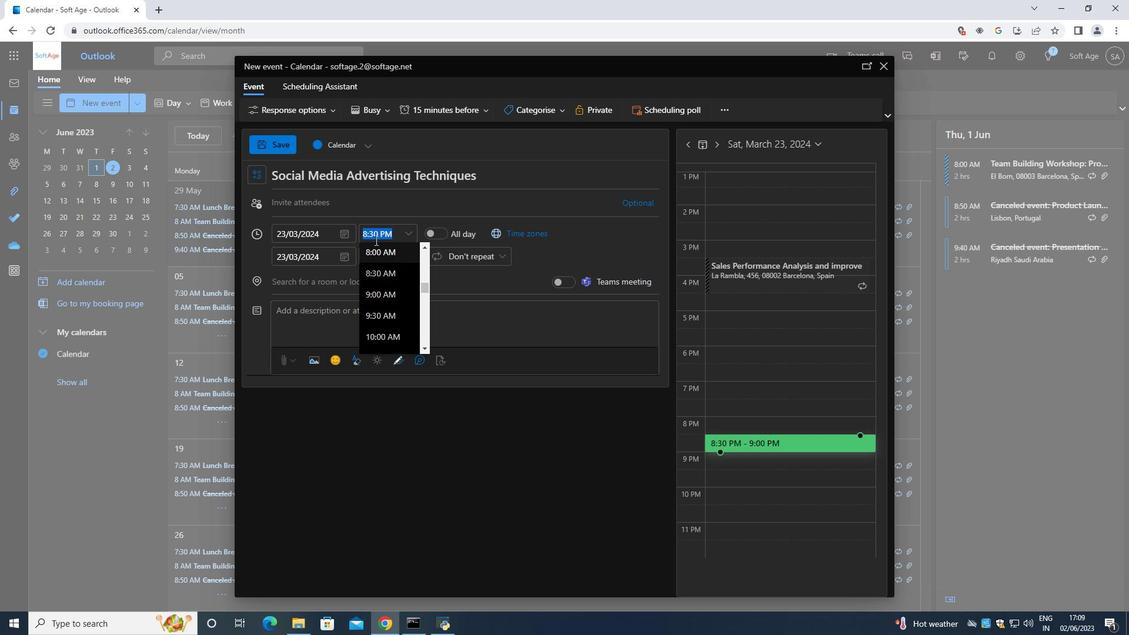 
Action: Mouse pressed left at (371, 235)
Screenshot: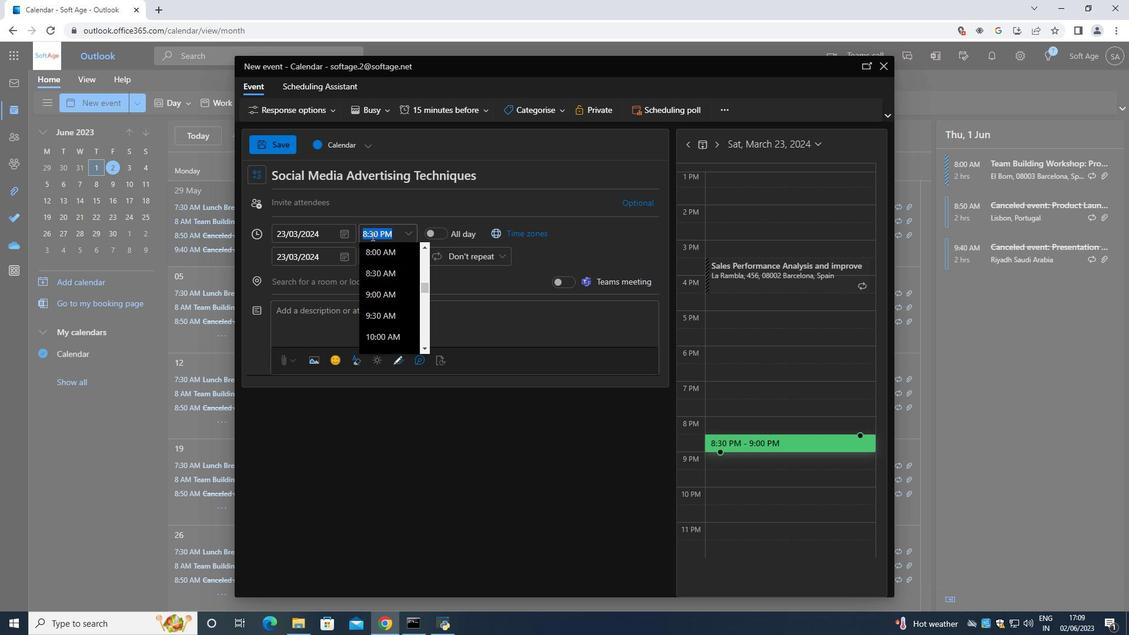 
Action: Mouse moved to (371, 235)
Screenshot: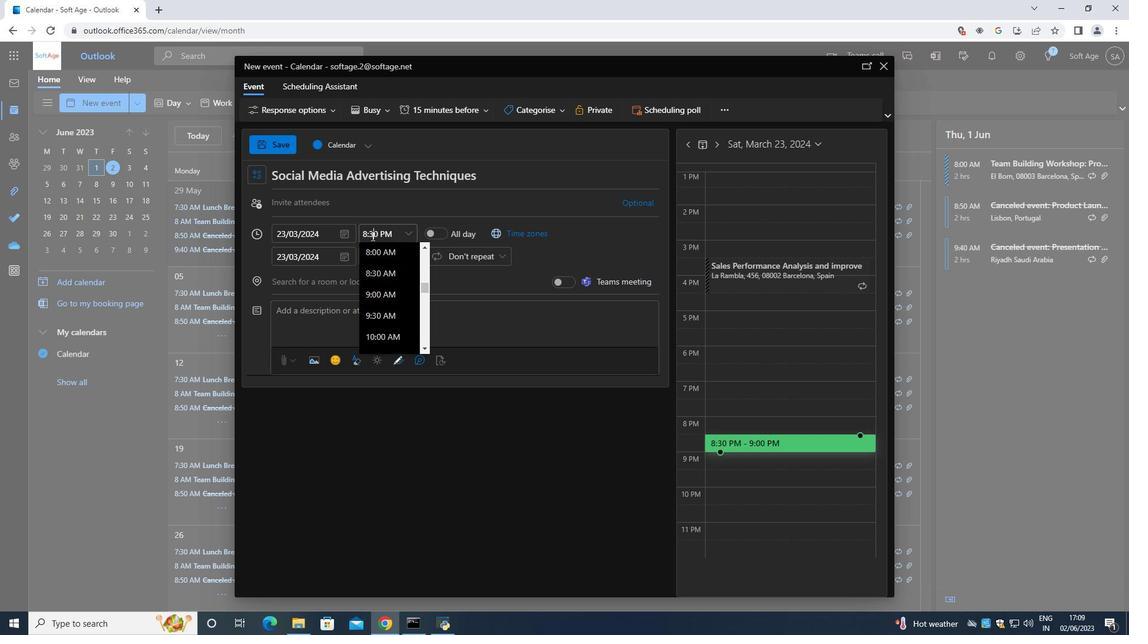 
Action: Key pressed <Key.backspace>5
Screenshot: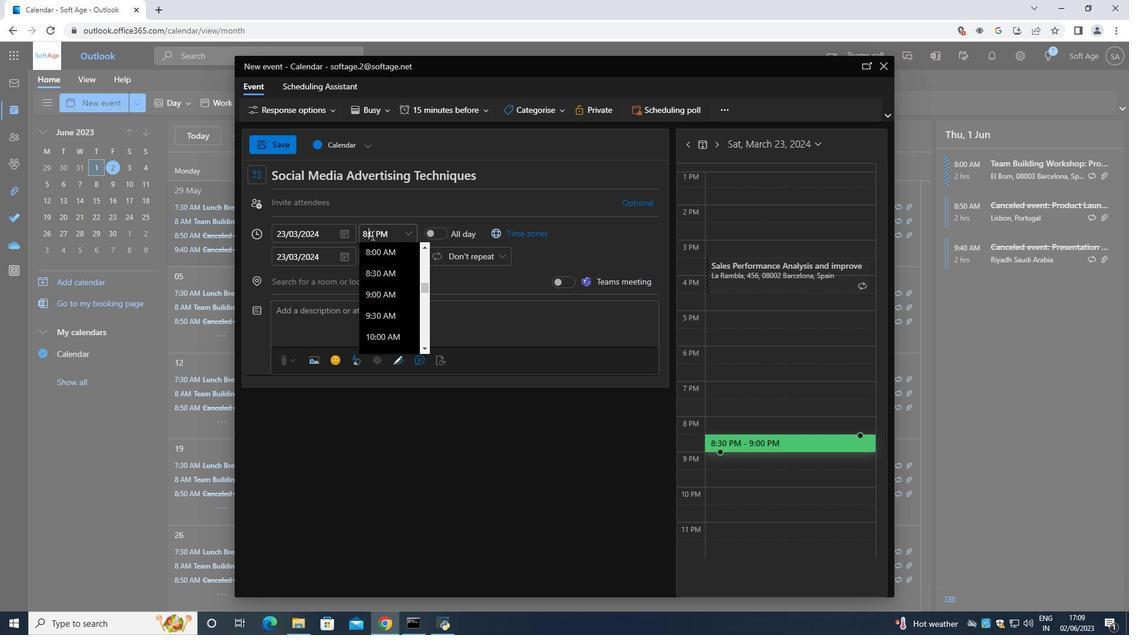 
Action: Mouse moved to (385, 231)
Screenshot: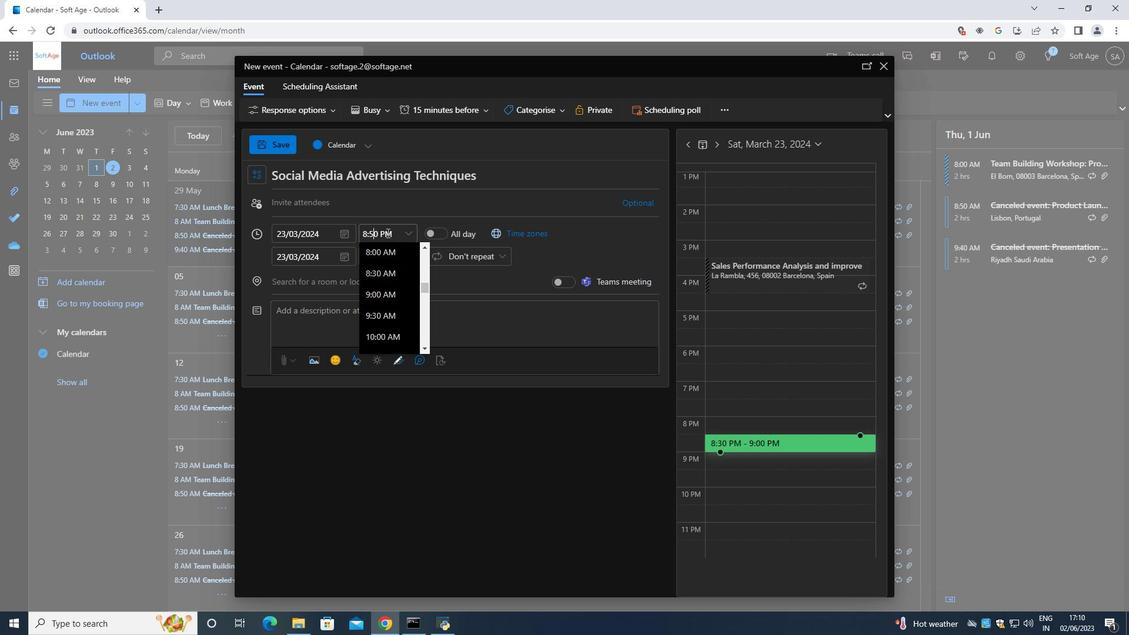
Action: Mouse pressed left at (385, 231)
Screenshot: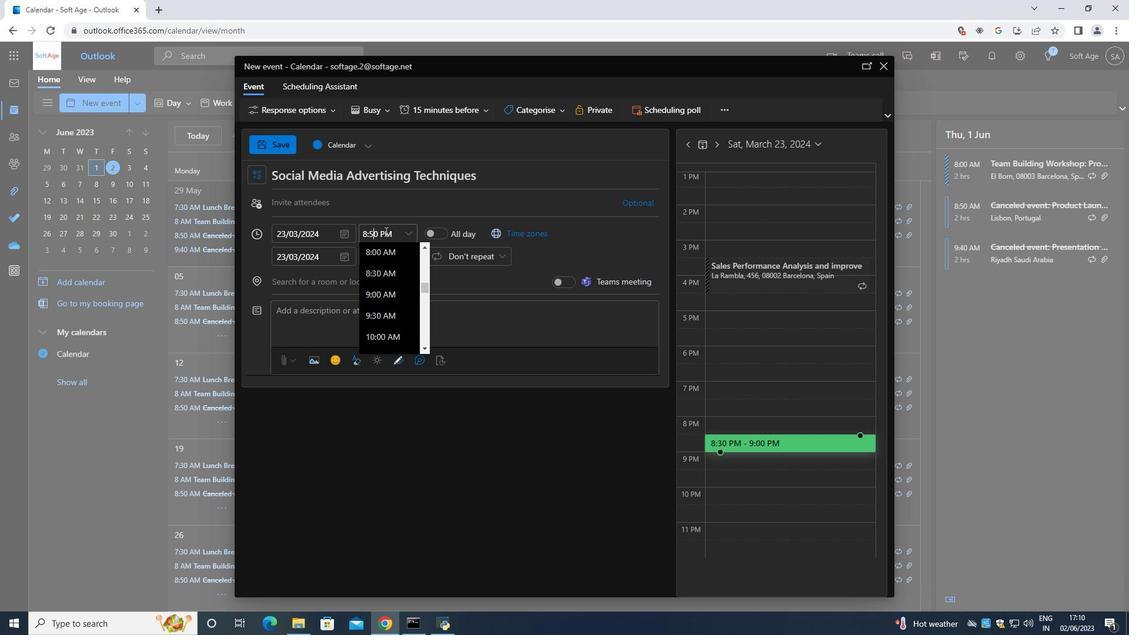 
Action: Mouse moved to (384, 231)
Screenshot: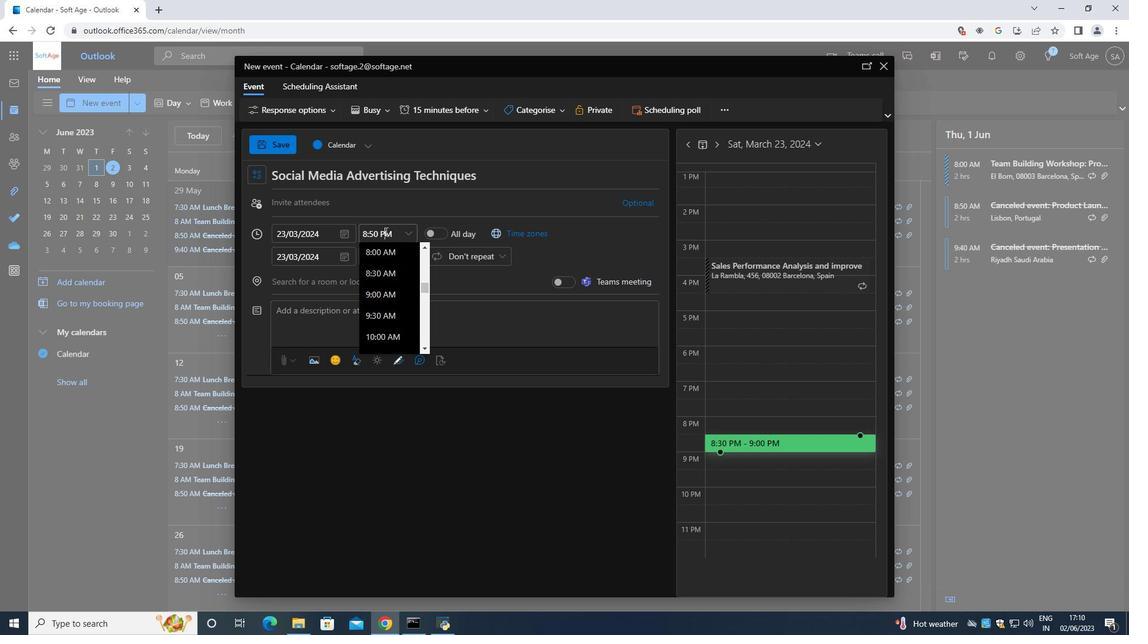 
Action: Key pressed <Key.backspace><Key.caps_lock>A<Key.caps_lock>
Screenshot: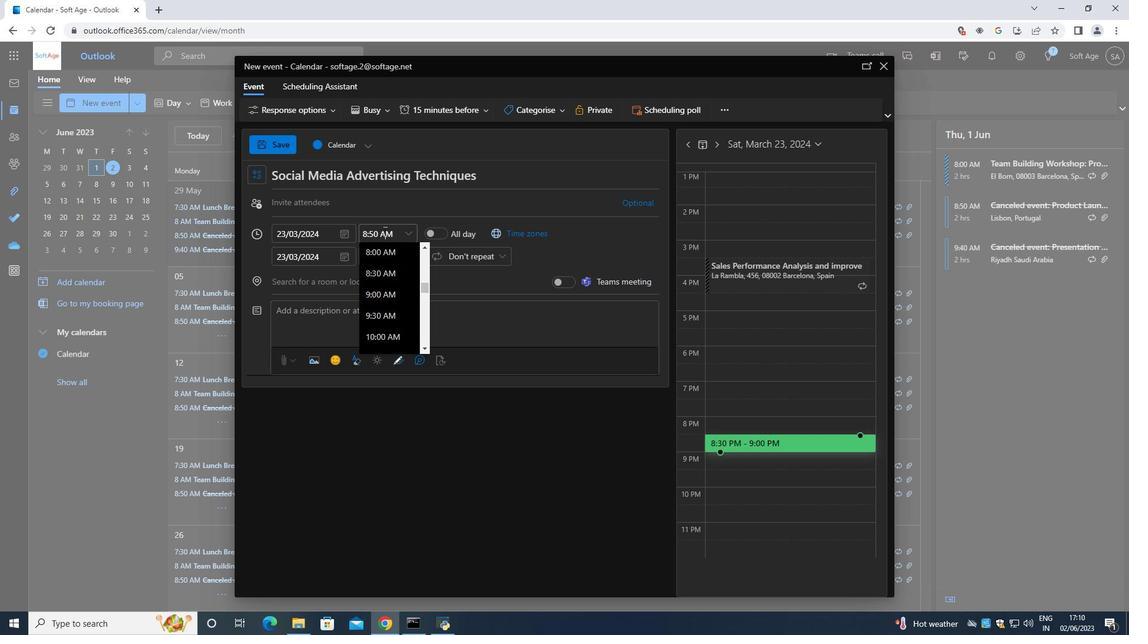 
Action: Mouse moved to (393, 236)
Screenshot: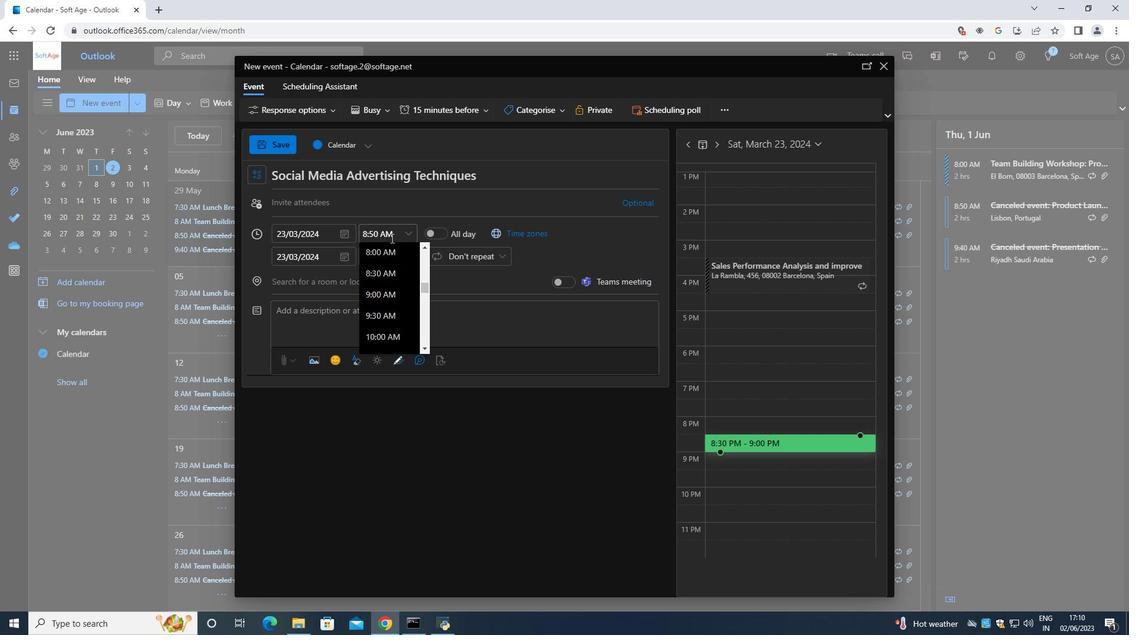 
Action: Mouse pressed left at (393, 236)
Screenshot: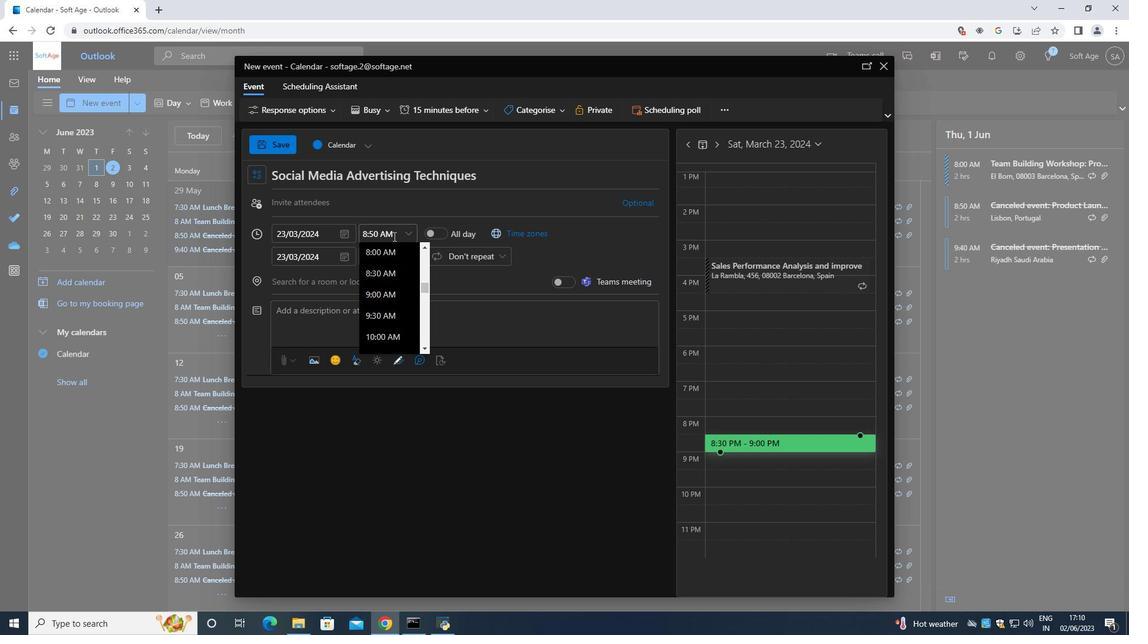 
Action: Mouse moved to (412, 233)
Screenshot: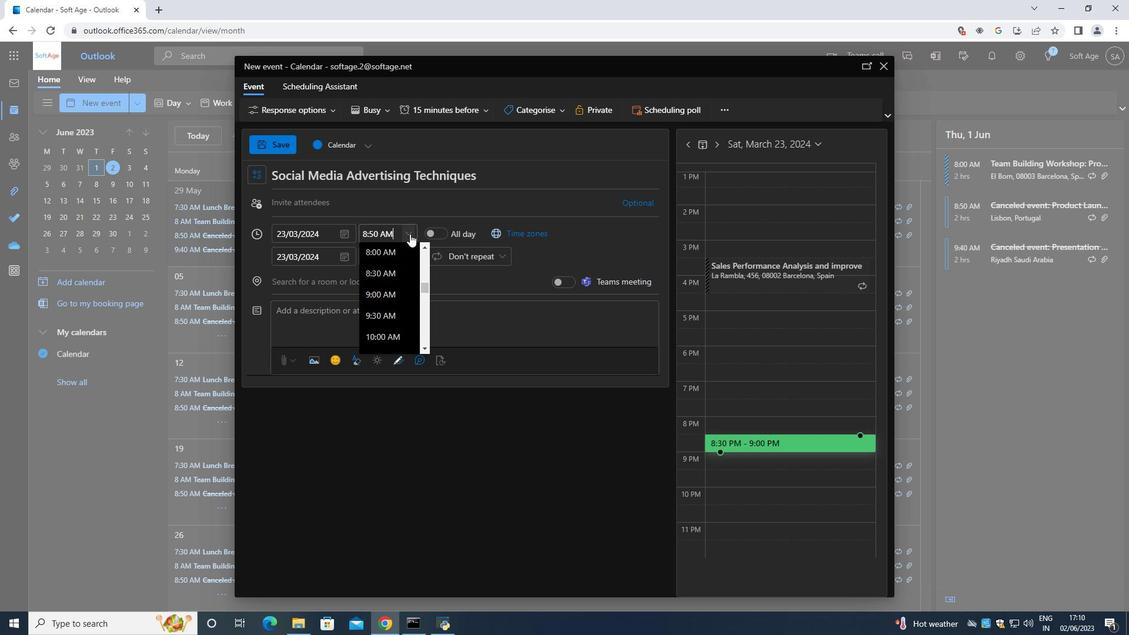 
Action: Mouse pressed left at (412, 233)
Screenshot: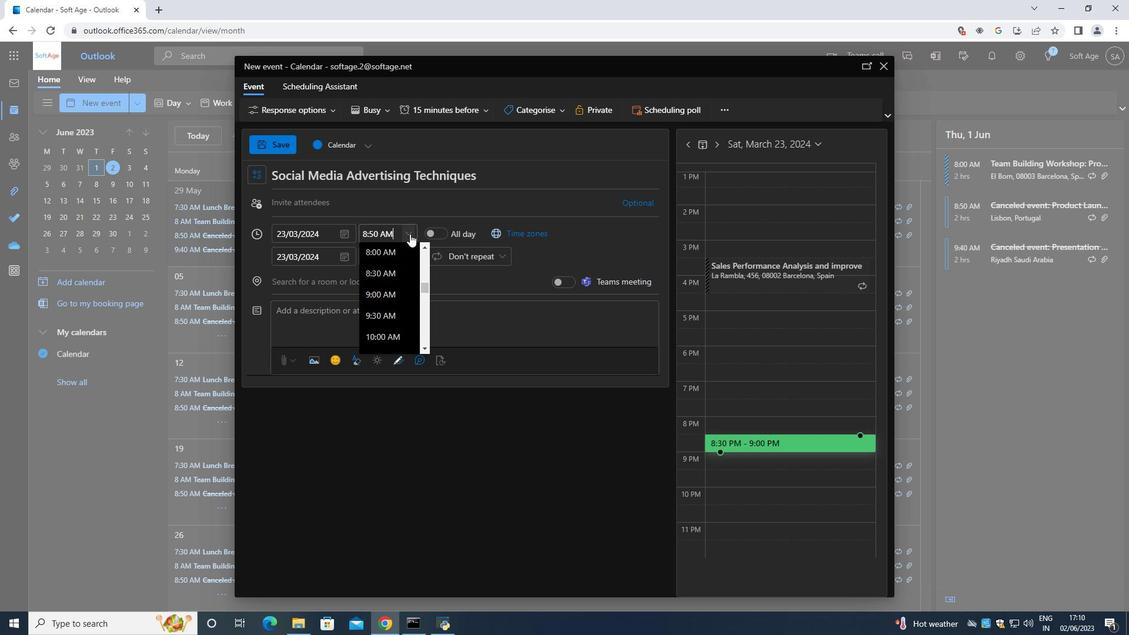 
Action: Mouse moved to (409, 252)
Screenshot: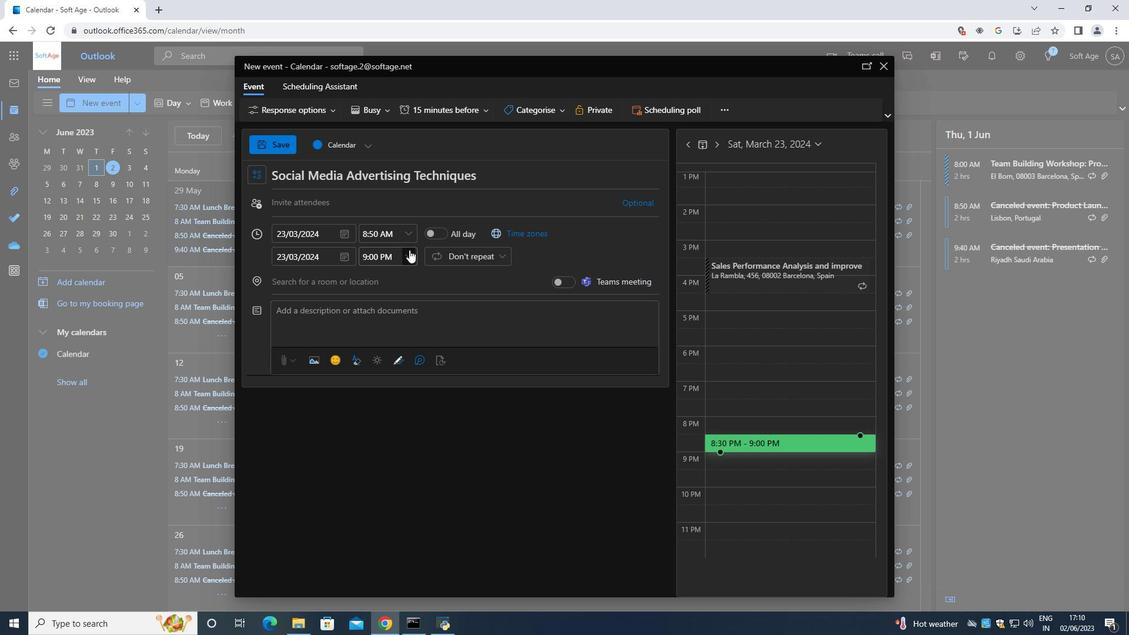
Action: Mouse pressed left at (409, 252)
Screenshot: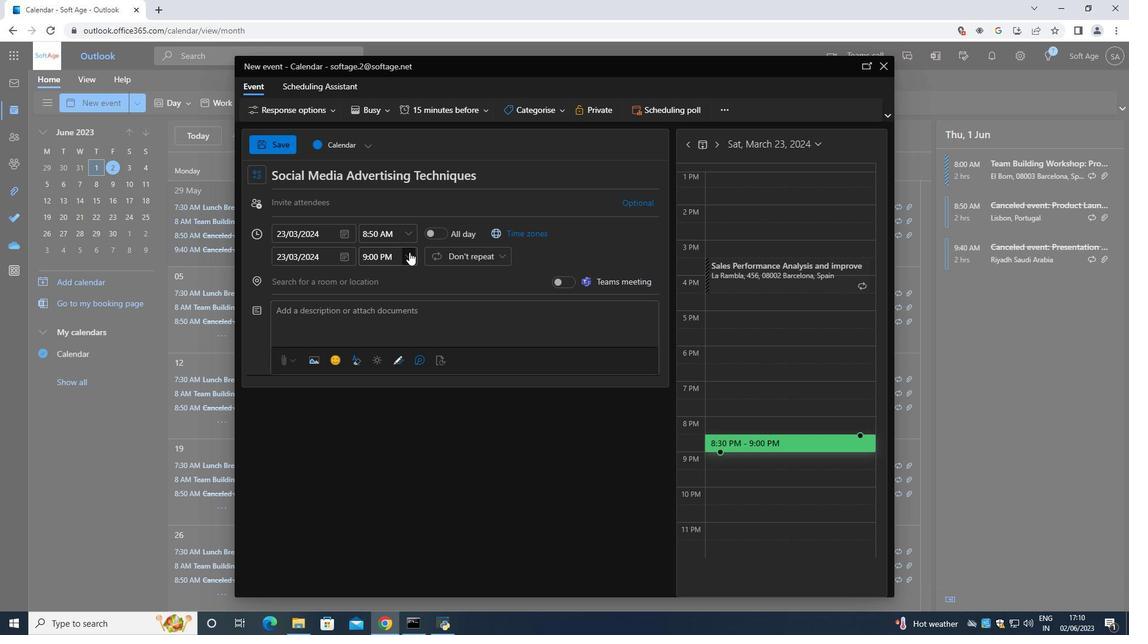 
Action: Mouse moved to (397, 339)
Screenshot: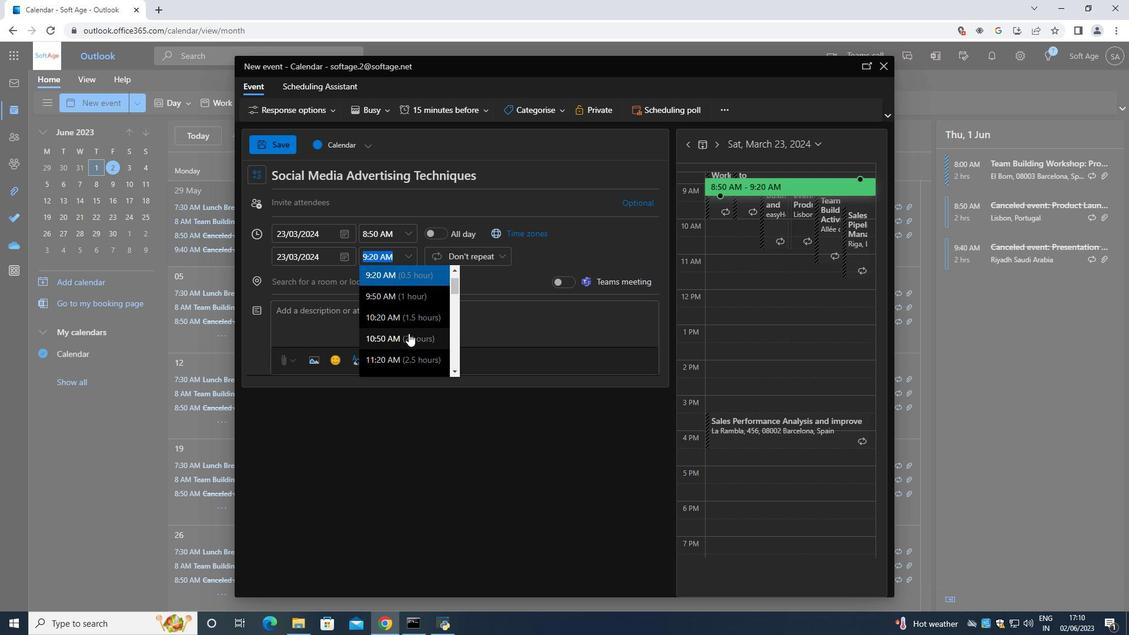 
Action: Mouse pressed left at (397, 339)
Screenshot: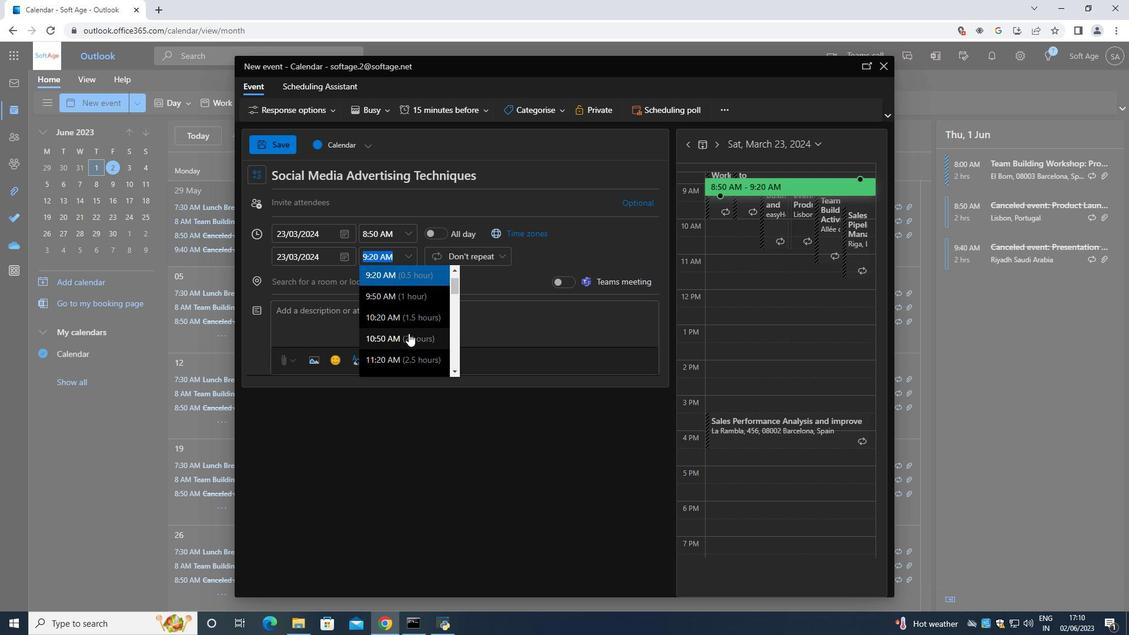 
Action: Mouse moved to (377, 321)
Screenshot: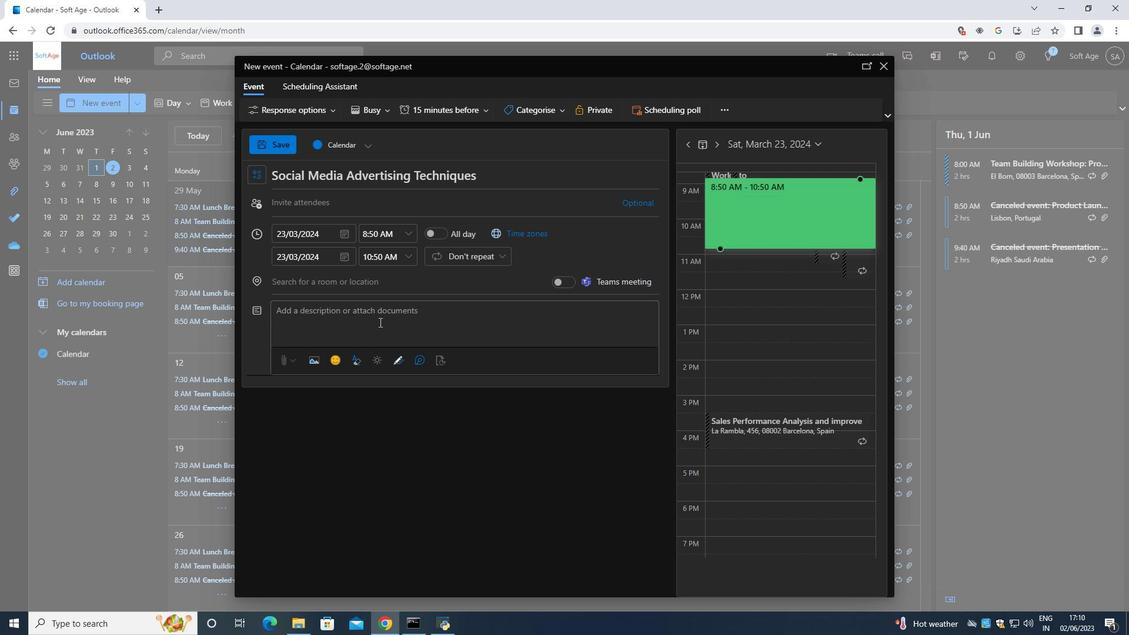 
Action: Mouse pressed left at (377, 321)
Screenshot: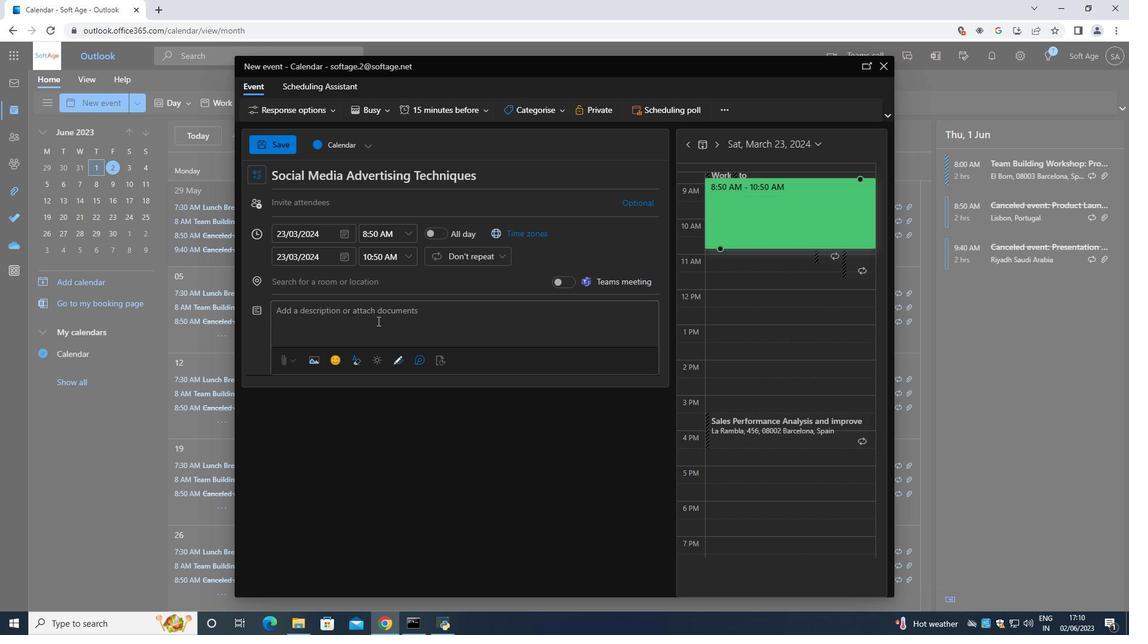 
Action: Mouse moved to (876, 285)
Screenshot: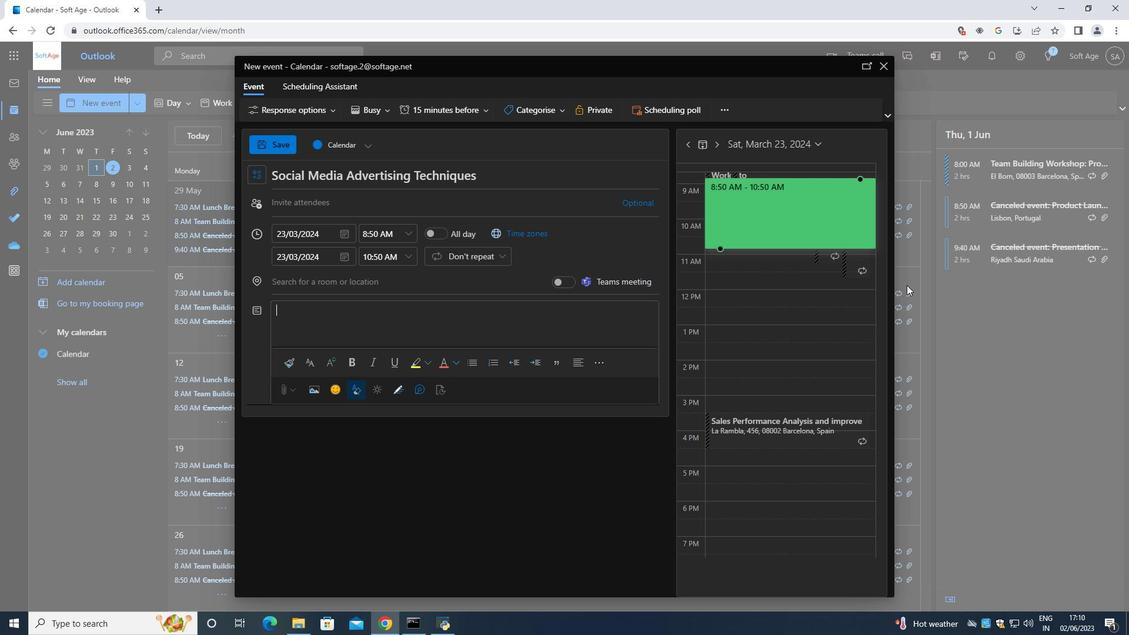 
Action: Key pressed <Key.shift>By<Key.space>the<Key.space>end<Key.space>of<Key.space>the<Key.space>discussion<Key.space>,<Key.space>the<Key.space>en<Key.backspace>mployee<Key.space>will<Key.space>have<Key.space>a<Key.space>clear<Key.space>understanding<Key.space>of<Key.space>the<Key.space>prr<Key.backspace>f<Key.backspace><Key.backspace>erformance<Key.space>concerns<Key.space>,<Key.space>a<Key.space>road<Key.space><Key.backspace>map<Key.space>for<Key.space>improvement<Key.space>,<Key.space>and<Key.space>a<Key.space>support<Key.space>system<Key.space>in<Key.space>pl<Key.caps_lock><Key.caps_lock>ace<Key.space>to<Key.space>helo<Key.backspace>p<Key.space>them<Key.space>succeed<Key.space>.<Key.space><Key.shift><Key.shift>The<Key.space>supervisor<Key.space>will<Key.space>also<Key.space>have<Key.space>a<Key.space>framewoek<Key.space><Key.backspace><Key.backspace><Key.backspace>rk<Key.space><Key.space><Key.backspace>for<Key.space>monitorinf<Key.backspace>g<Key.space>progress<Key.space>,<Key.space>provide<Key.space><Key.backspace>ing<Key.space><Key.backspace><Key.backspace><Key.backspace><Key.backspace><Key.backspace>ing<Key.space>ongoing<Key.space>feedback<Key.space>,<Key.space>and<Key.space>recognizing<Key.space>postib<Key.backspace>ve<Key.space>changes<Key.left><Key.left><Key.left><Key.left><Key.left><Key.left><Key.left><Key.left><Key.left><Key.left><Key.left><Key.left>i<Key.right><Key.right><Key.right><Key.right><Key.right><Key.right><Key.right><Key.right><Key.right><Key.right><Key.right><Key.right><Key.right>.
Screenshot: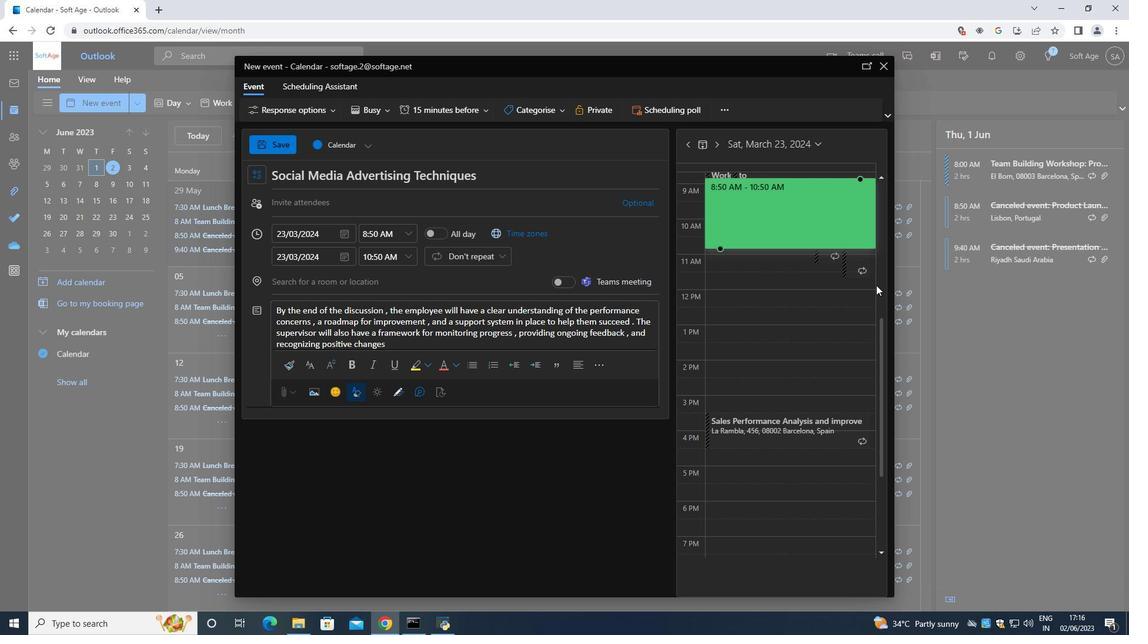 
Action: Mouse moved to (529, 109)
Screenshot: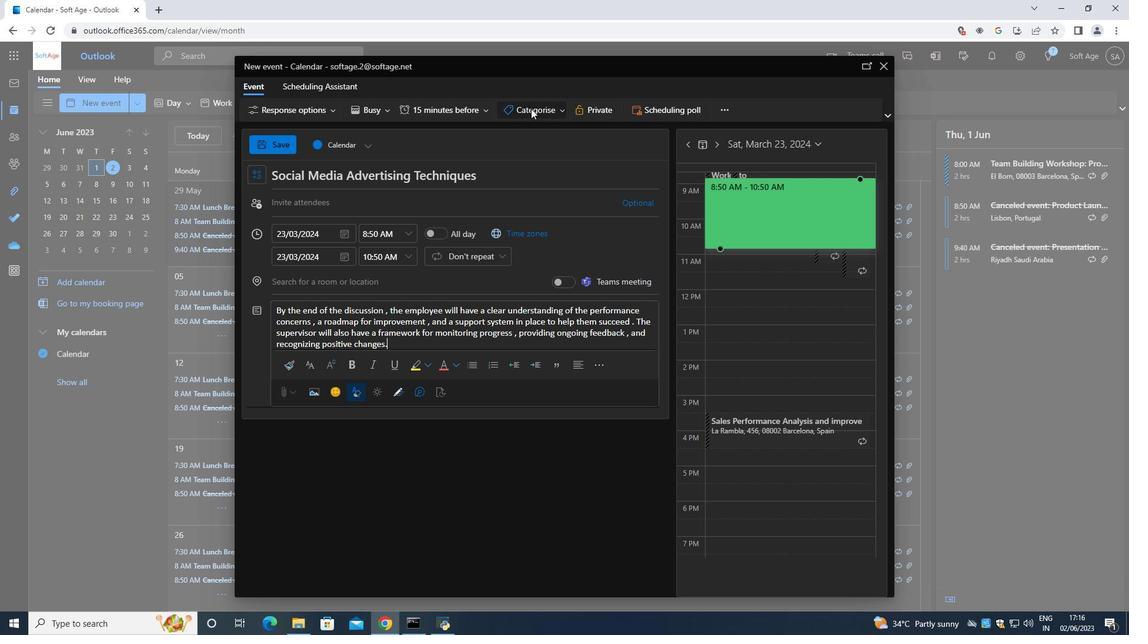 
Action: Mouse pressed left at (529, 109)
Screenshot: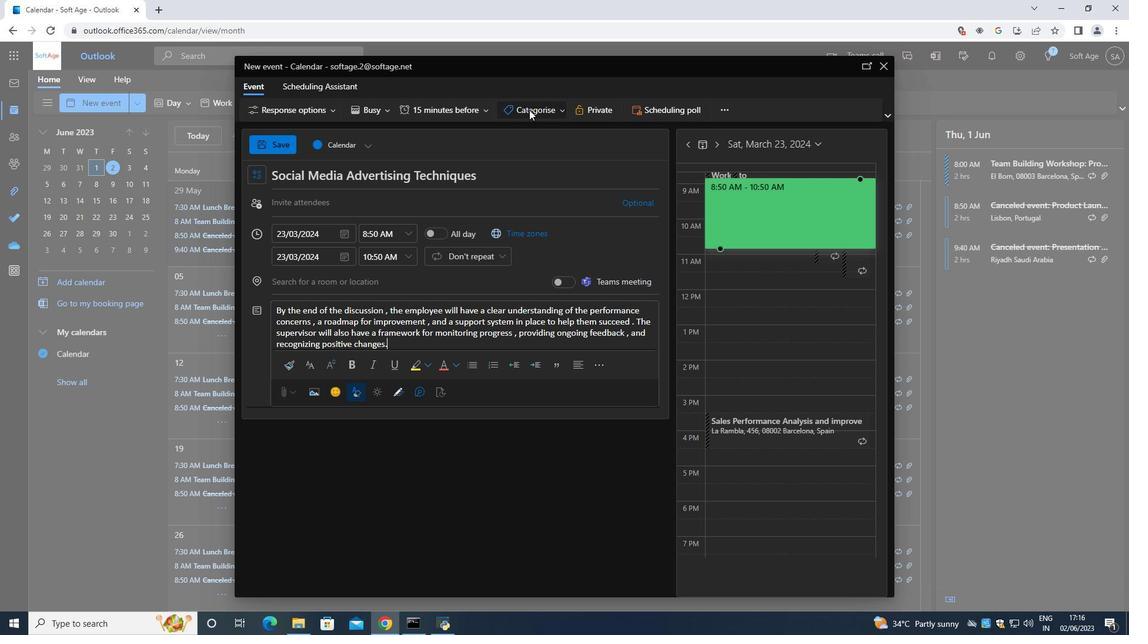 
Action: Mouse moved to (534, 151)
Screenshot: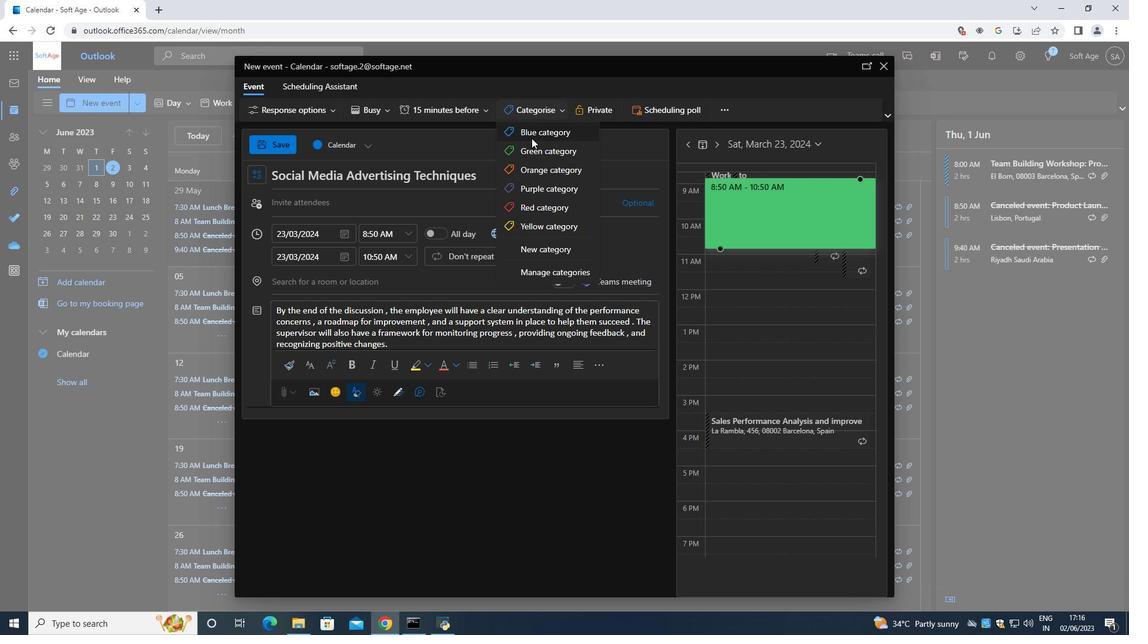 
Action: Mouse pressed left at (534, 151)
Screenshot: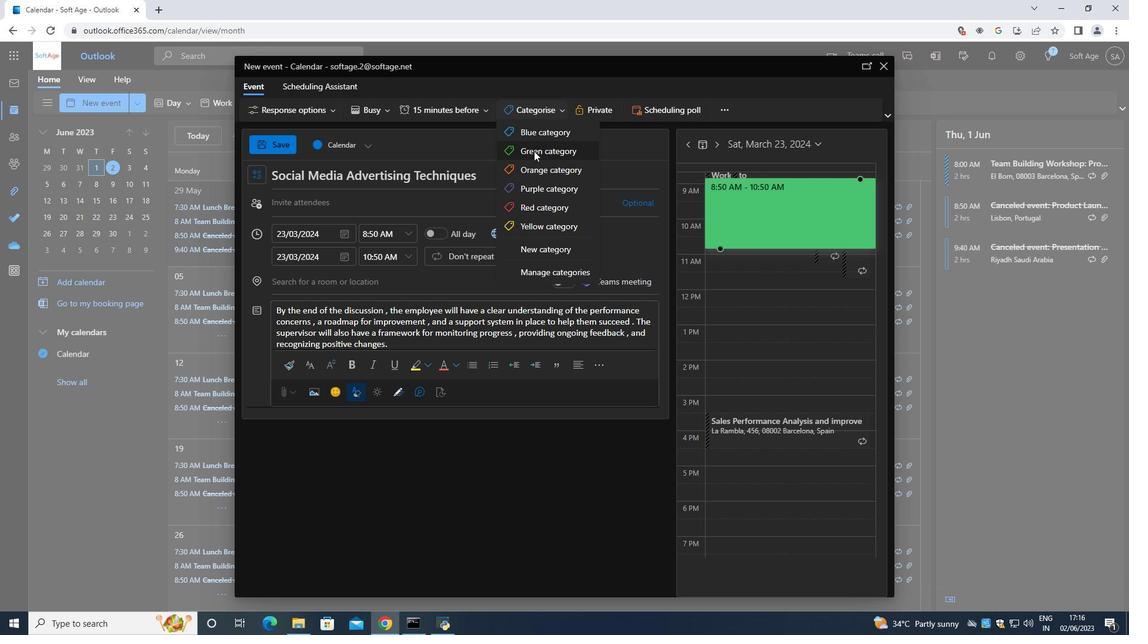 
Action: Mouse moved to (349, 281)
Screenshot: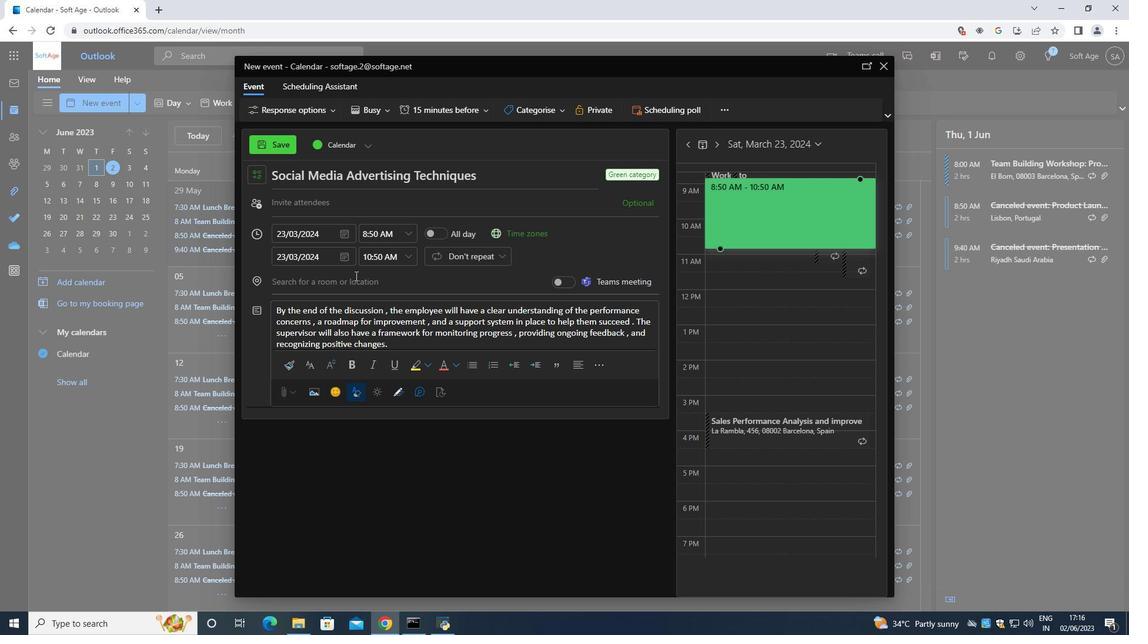 
Action: Mouse pressed left at (349, 281)
Screenshot: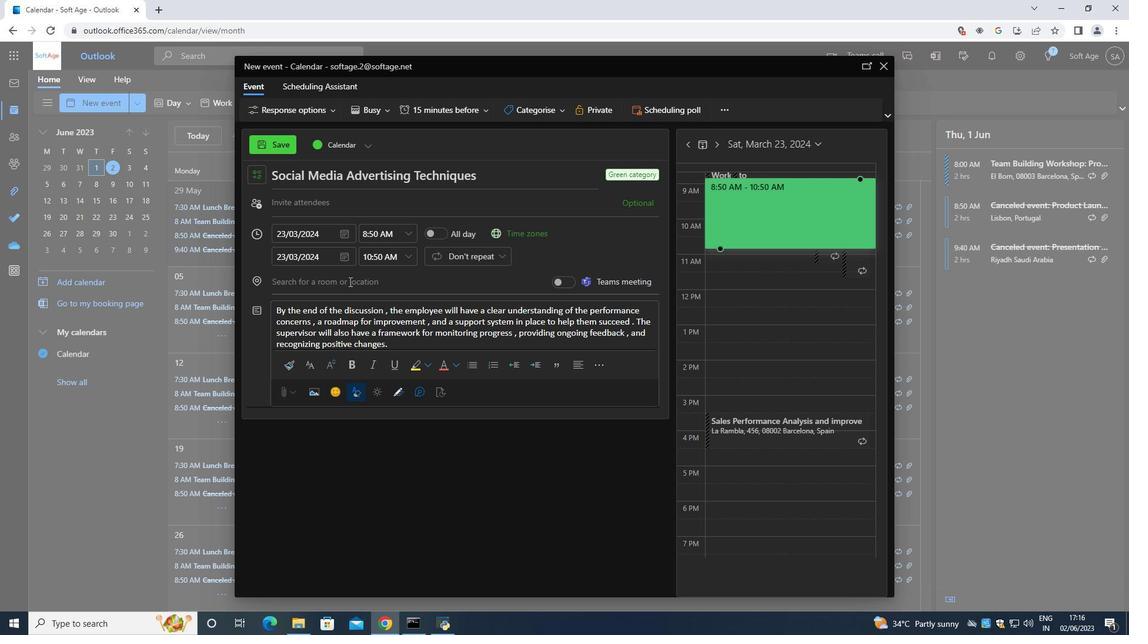 
Action: Mouse moved to (349, 282)
Screenshot: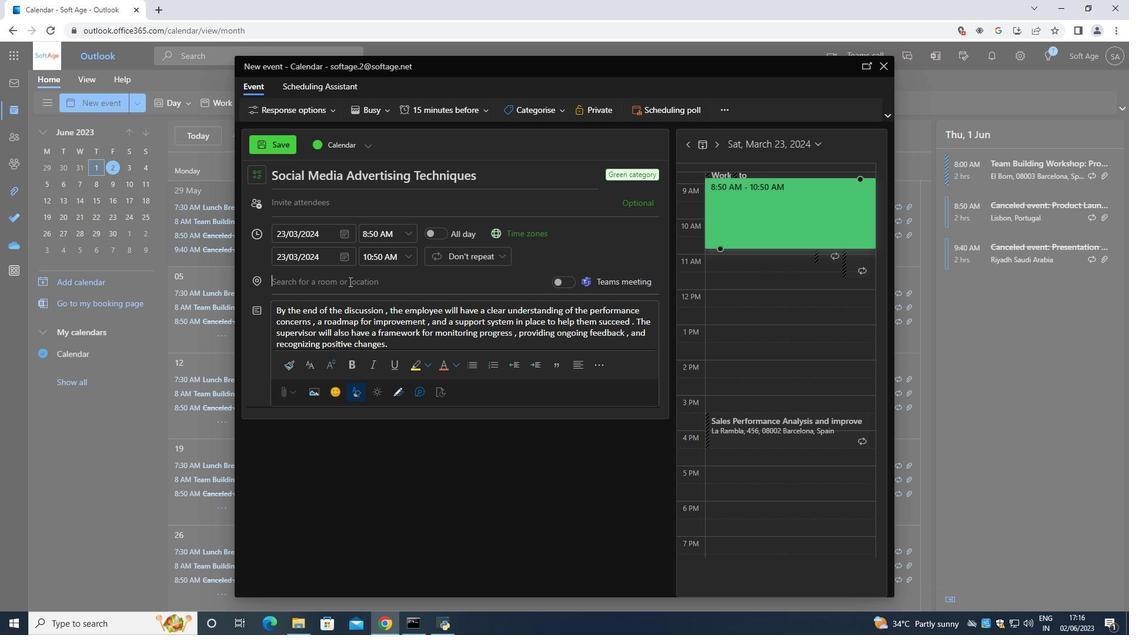 
Action: Key pressed 654<Key.space><Key.shift>Dubai<Key.space><Key.shift><Key.shift><Key.shift><Key.shift><Key.shift><Key.shift><Key.shift>Creej<Key.backspace>k<Key.space>,<Key.space><Key.shift><Key.shift><Key.shift><Key.shift><Key.shift><Key.shift><Key.shift><Key.shift><Key.shift>Ubai<Key.space>
Screenshot: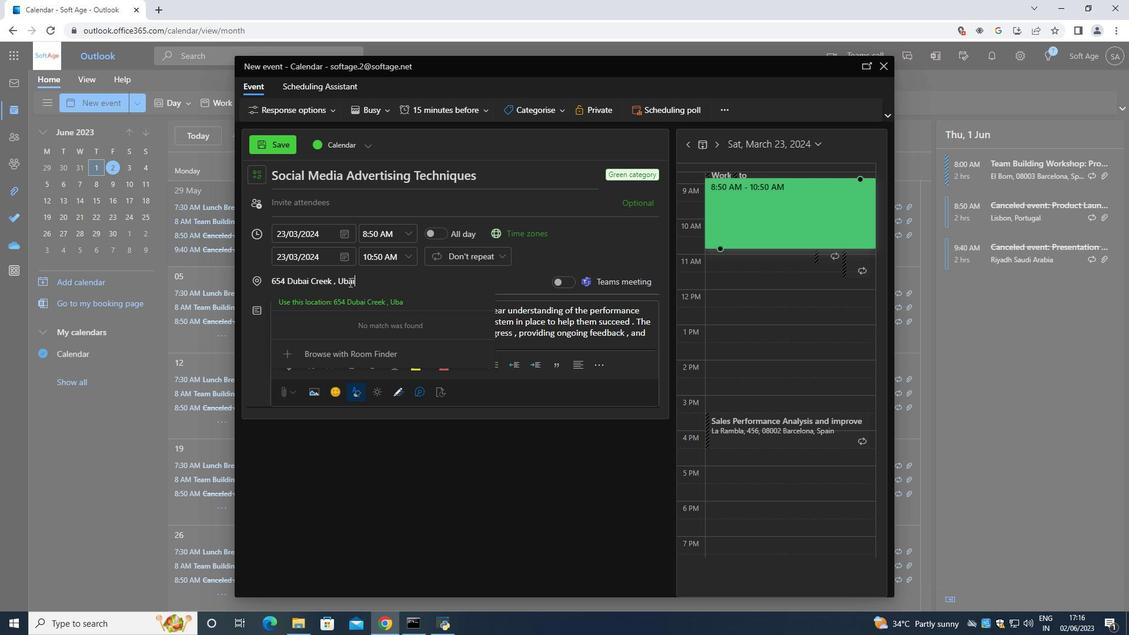 
Action: Mouse moved to (342, 282)
Screenshot: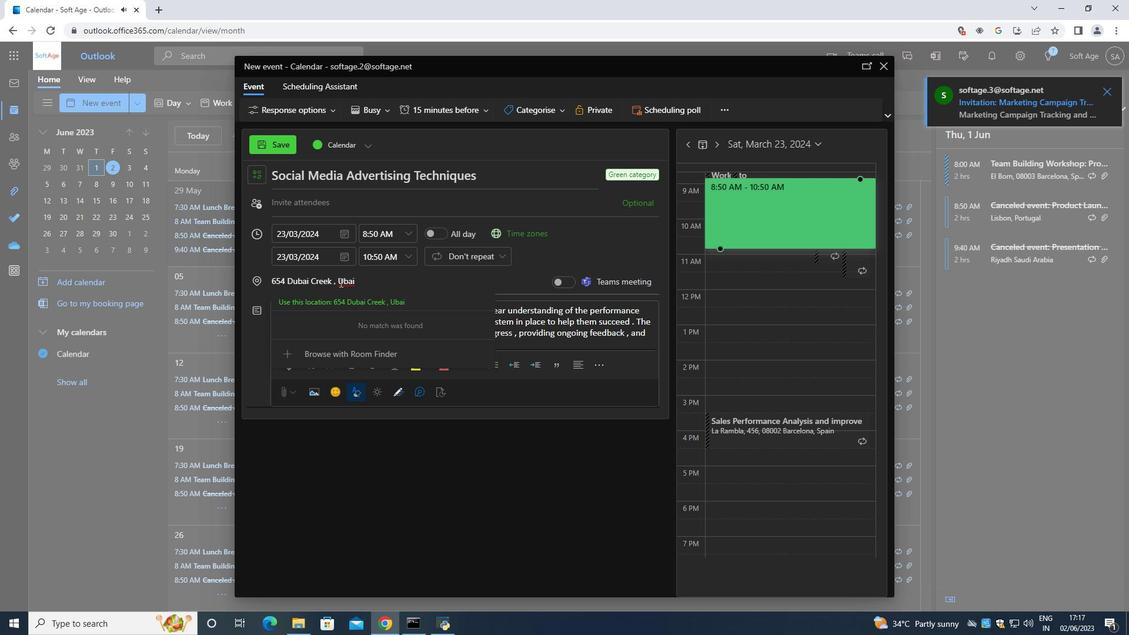 
Action: Mouse pressed left at (342, 282)
Screenshot: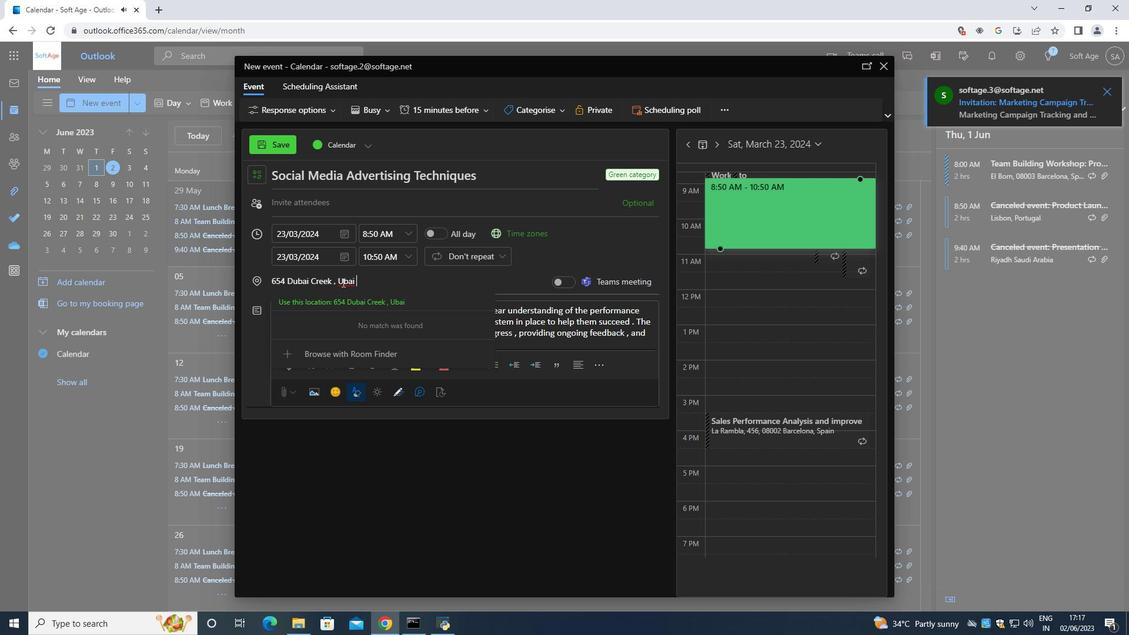 
Action: Key pressed <Key.backspace><Key.shift>Du<Key.right><Key.right><Key.right><Key.right><Key.space>,<Key.caps_lock>UAE<Key.space><Key.caps_lock>
Screenshot: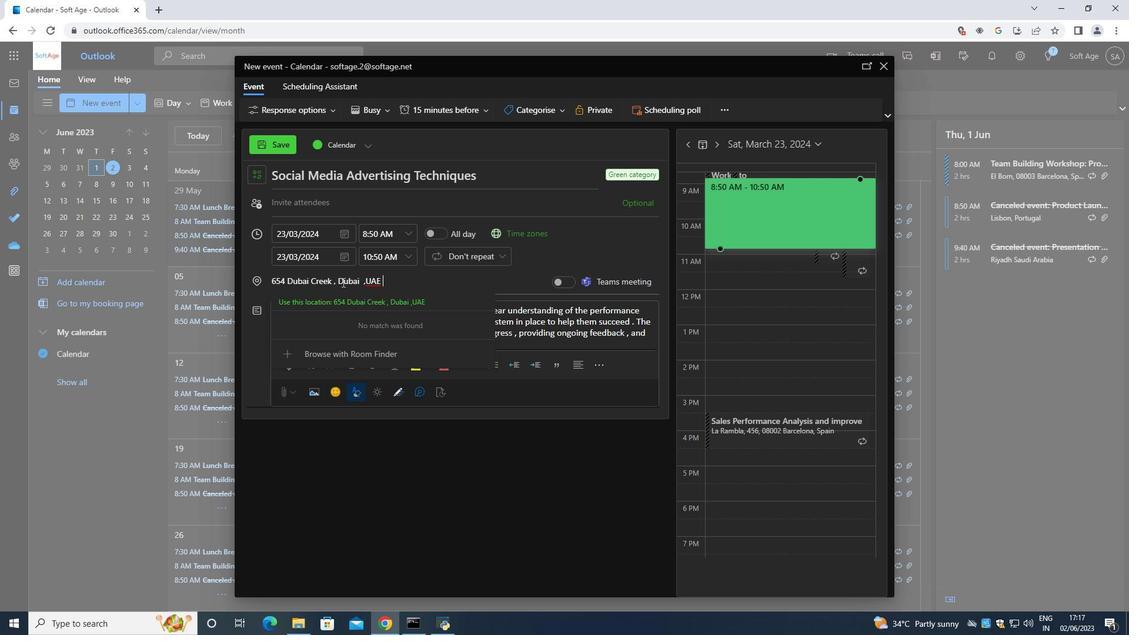 
Action: Mouse moved to (287, 202)
Screenshot: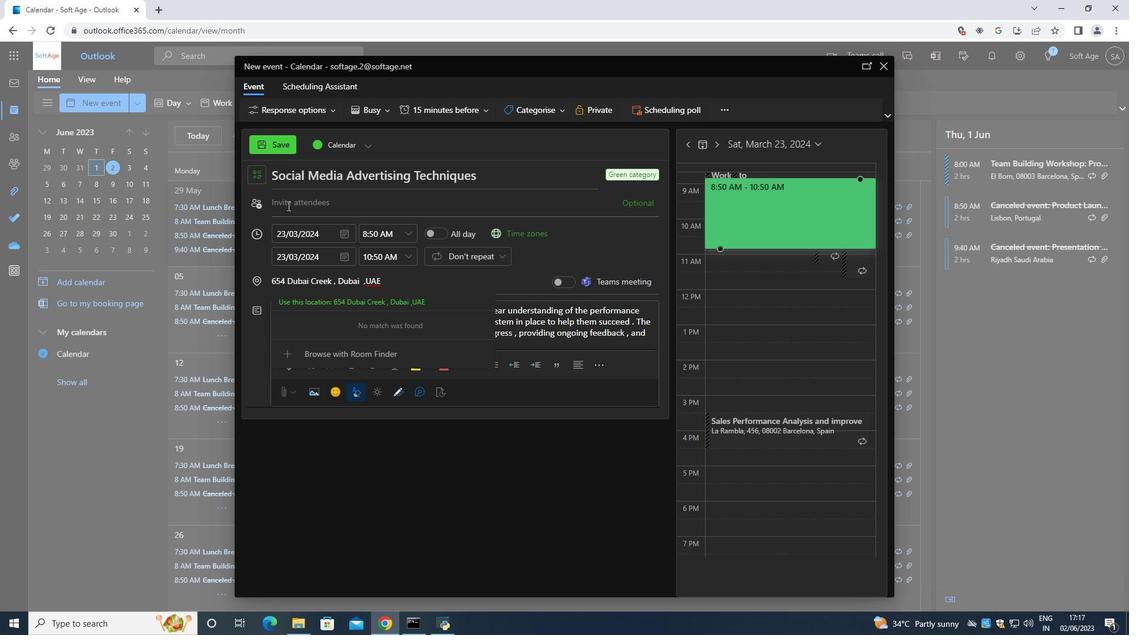 
Action: Mouse pressed left at (287, 202)
Screenshot: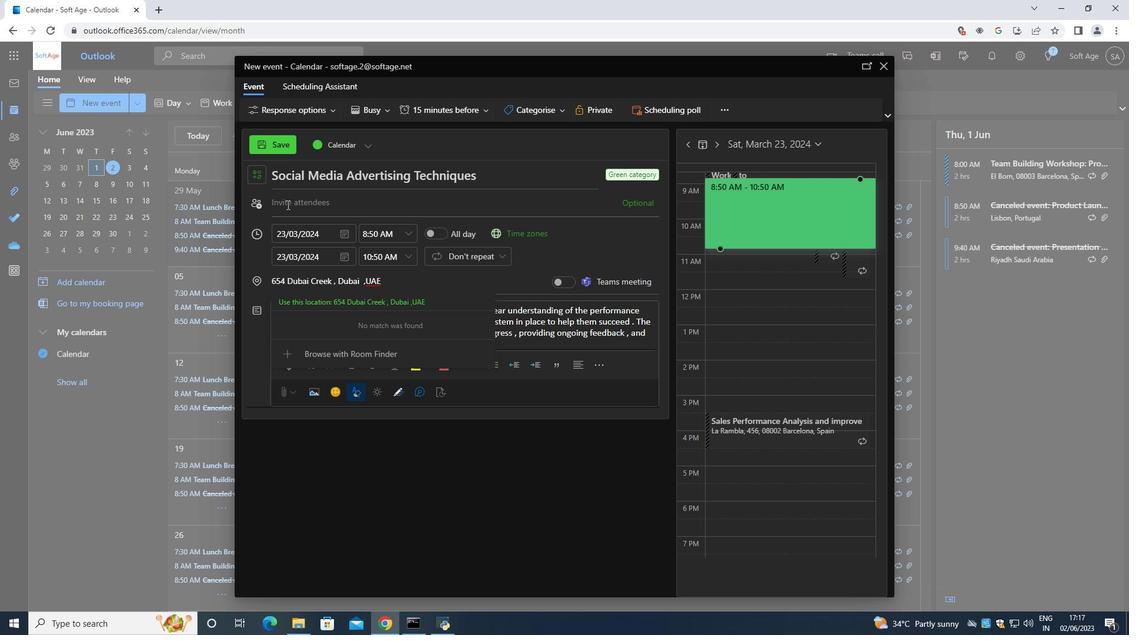 
Action: Mouse moved to (307, 203)
Screenshot: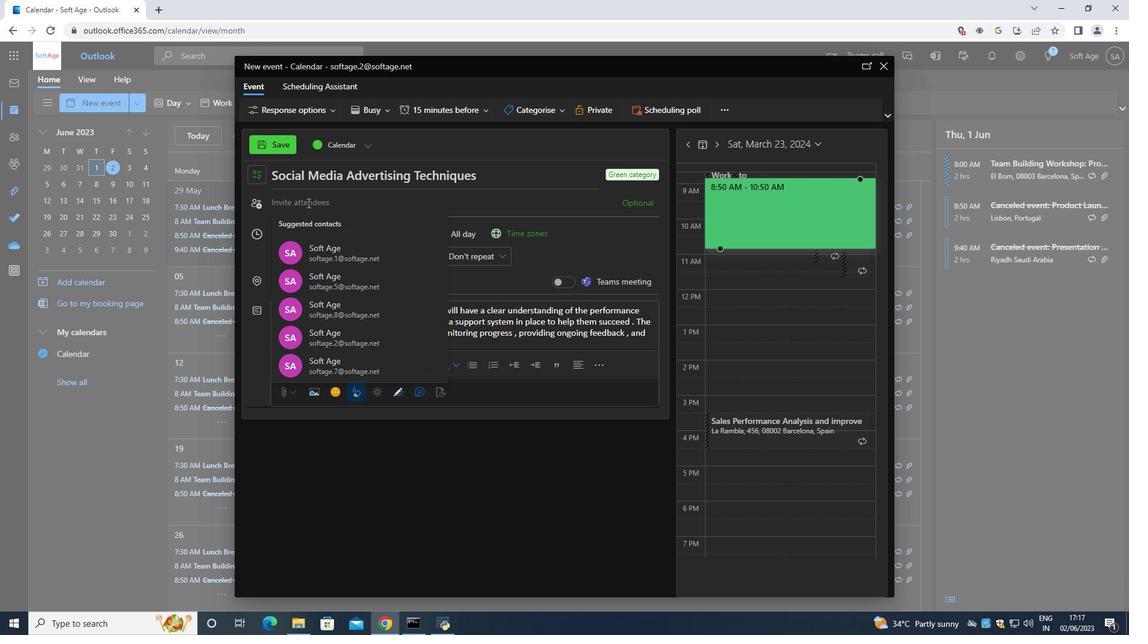 
Action: Key pressed <Key.shift>Softage.<Key.shift><Key.shift><Key.shift><Key.shift><Key.shift><Key.shift><Key.shift><Key.shift><Key.shift><Key.shift><Key.shift><Key.shift><Key.shift><Key.shift>9<Key.shift>@softage.net
Screenshot: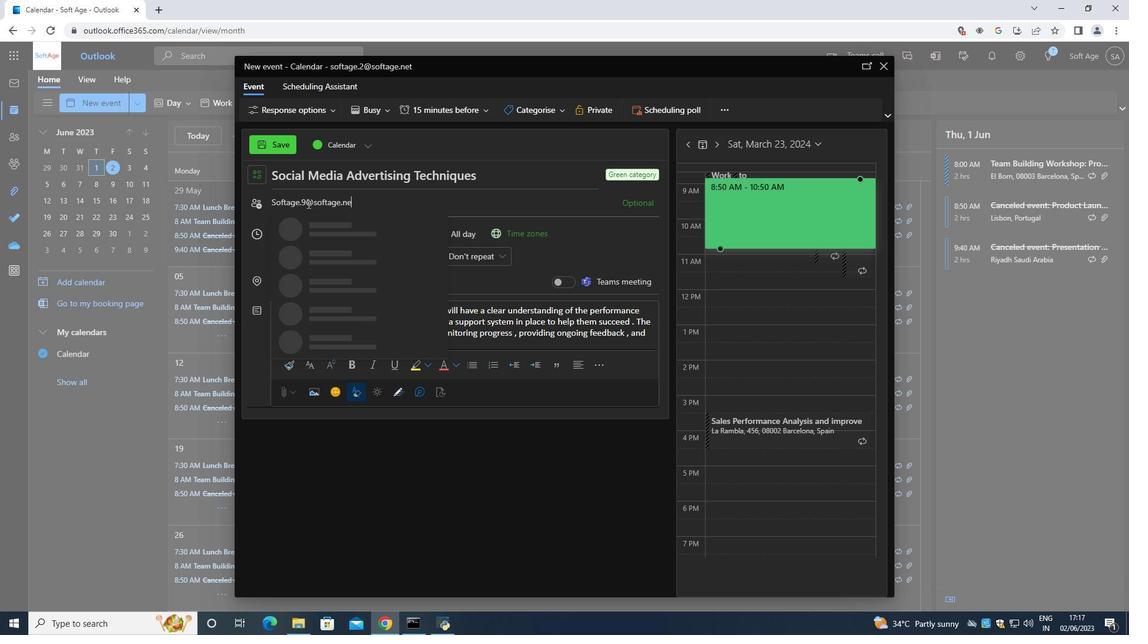 
Action: Mouse moved to (324, 224)
Screenshot: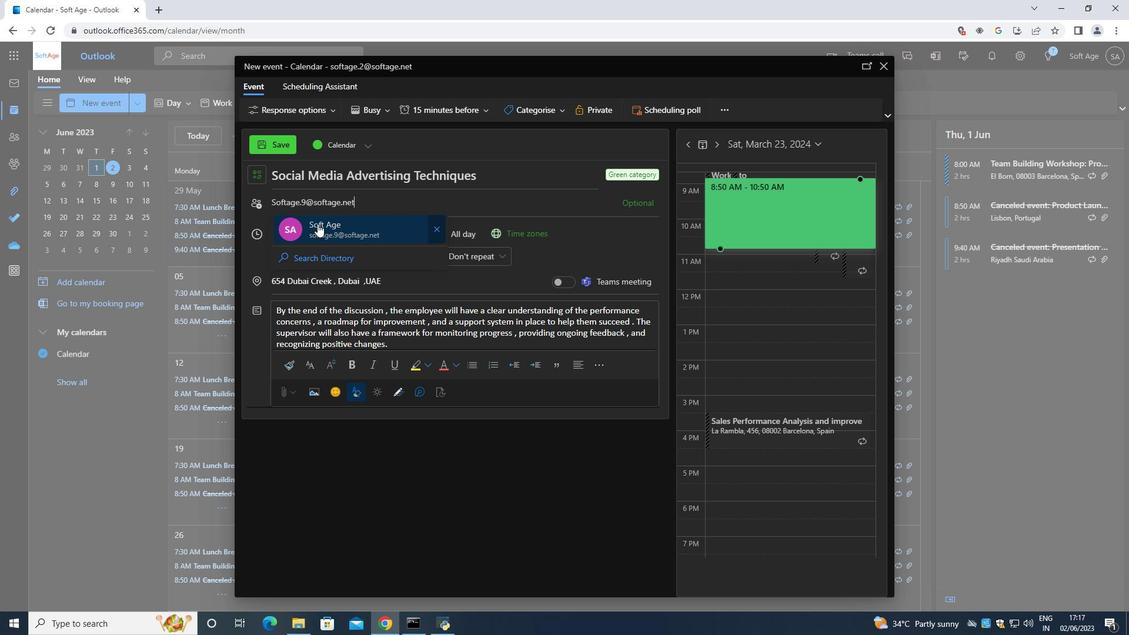 
Action: Mouse pressed left at (324, 224)
Screenshot: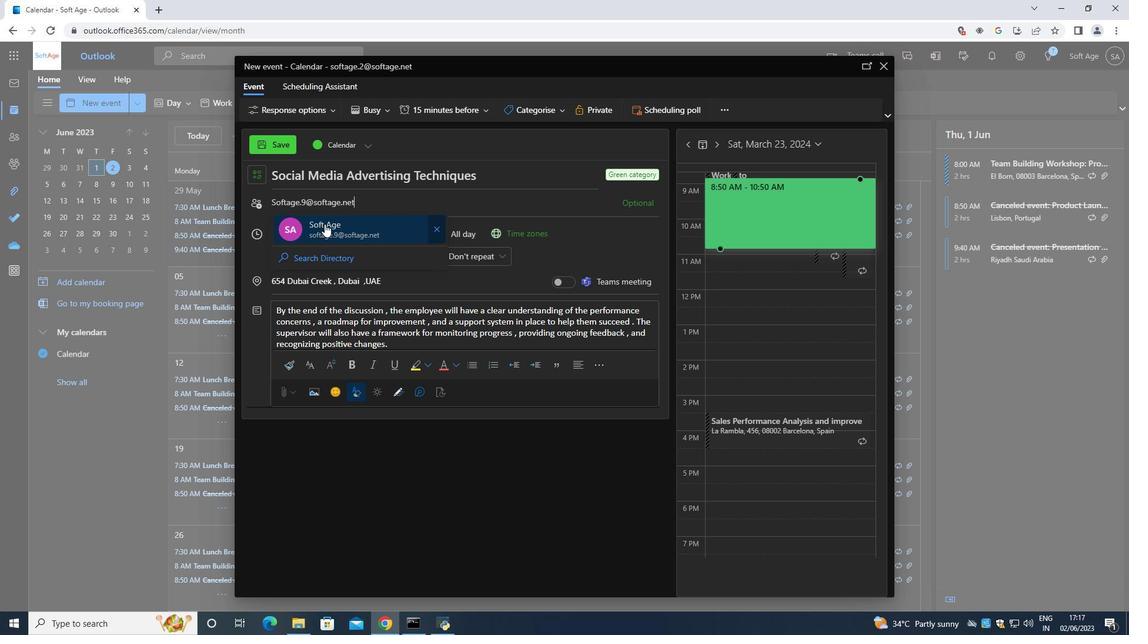 
Action: Mouse moved to (348, 201)
Screenshot: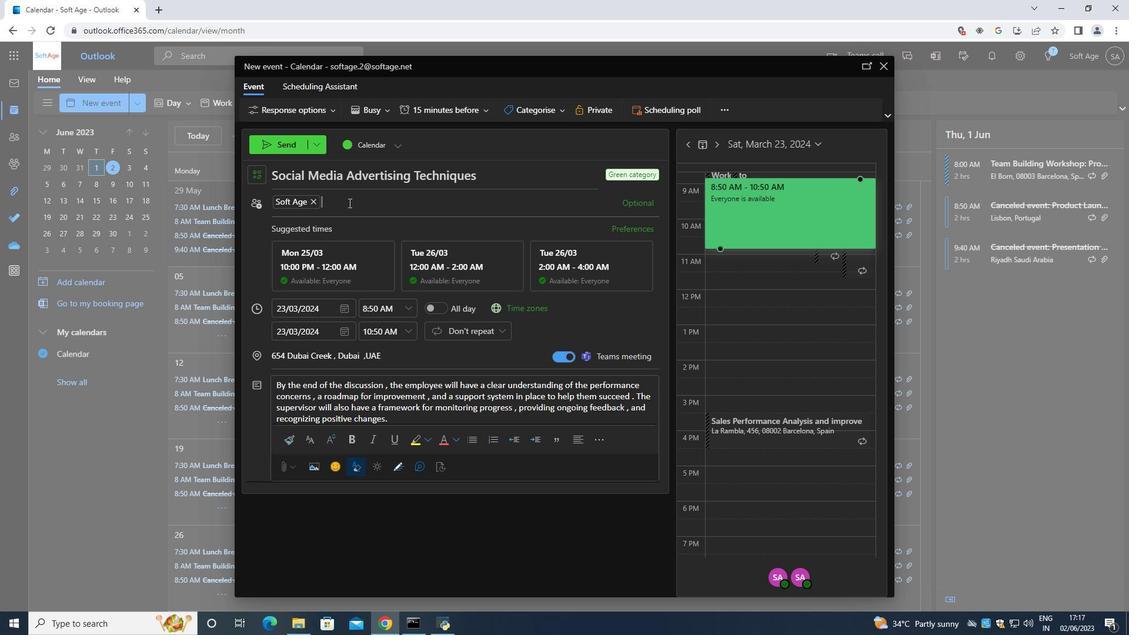 
Action: Key pressed <Key.shift>Softage.10<Key.shift>@softage.net
Screenshot: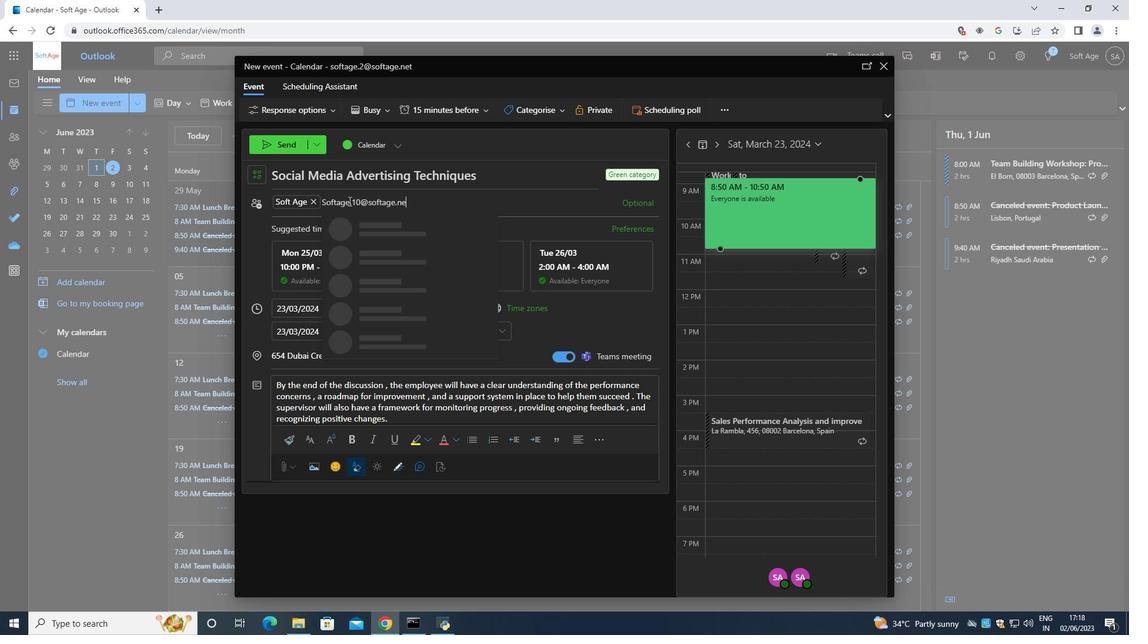 
Action: Mouse moved to (375, 225)
Screenshot: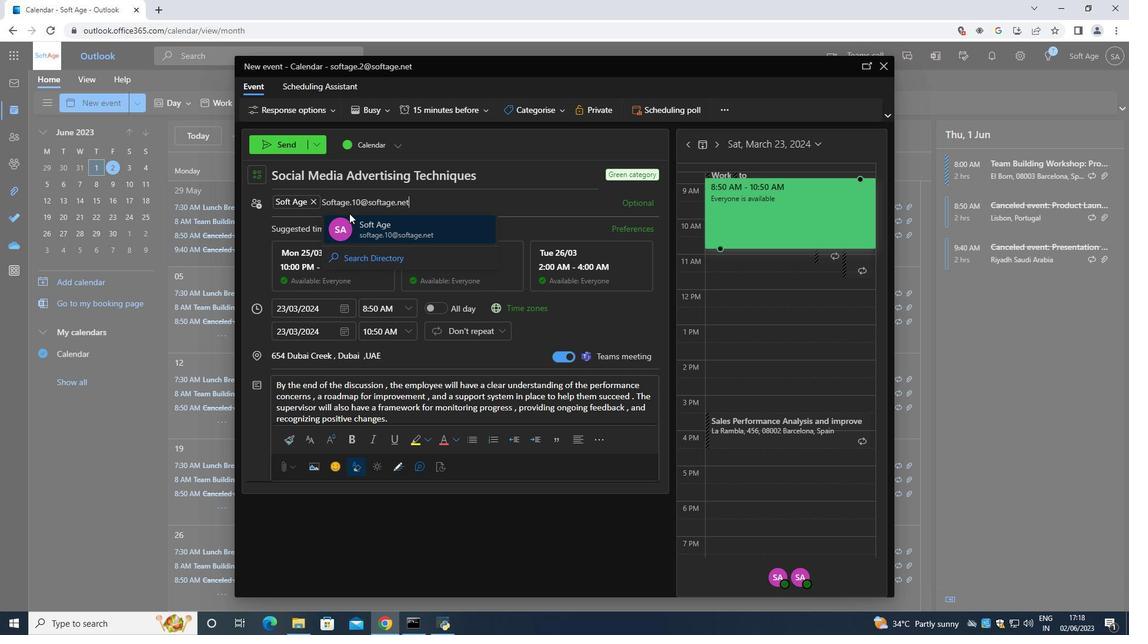 
Action: Mouse pressed left at (375, 225)
Screenshot: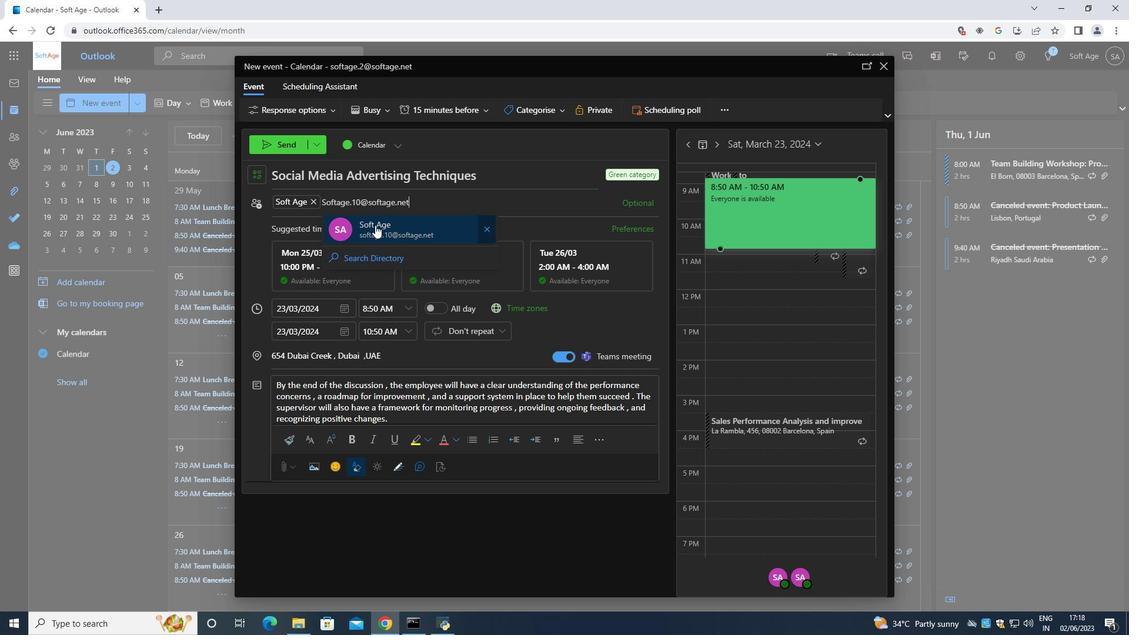 
Action: Mouse moved to (436, 111)
Screenshot: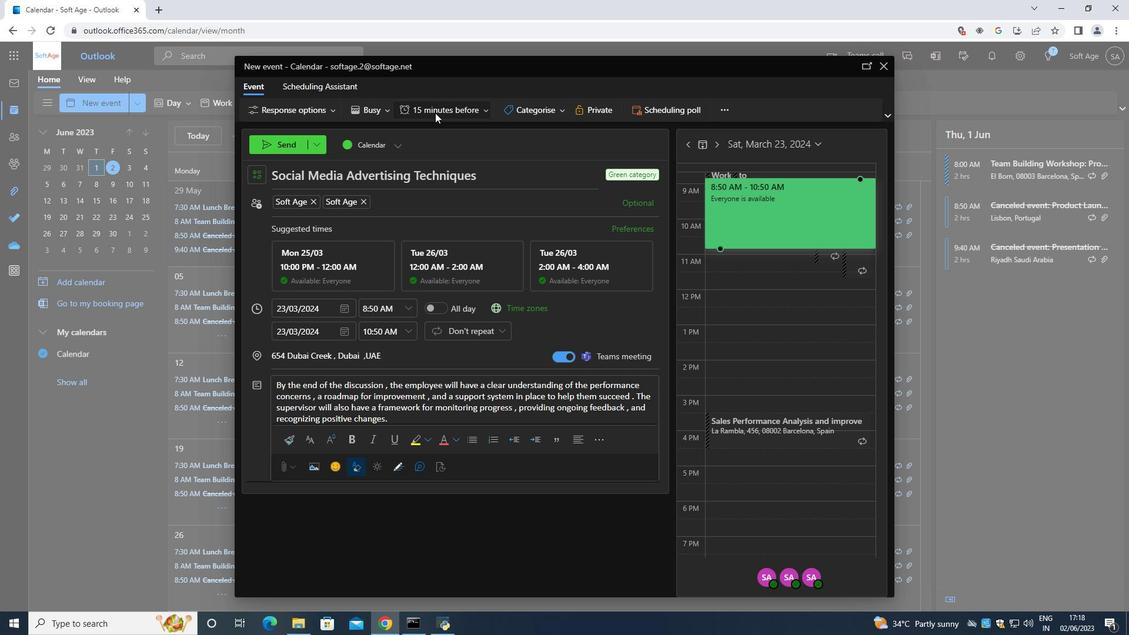
Action: Mouse pressed left at (436, 111)
Screenshot: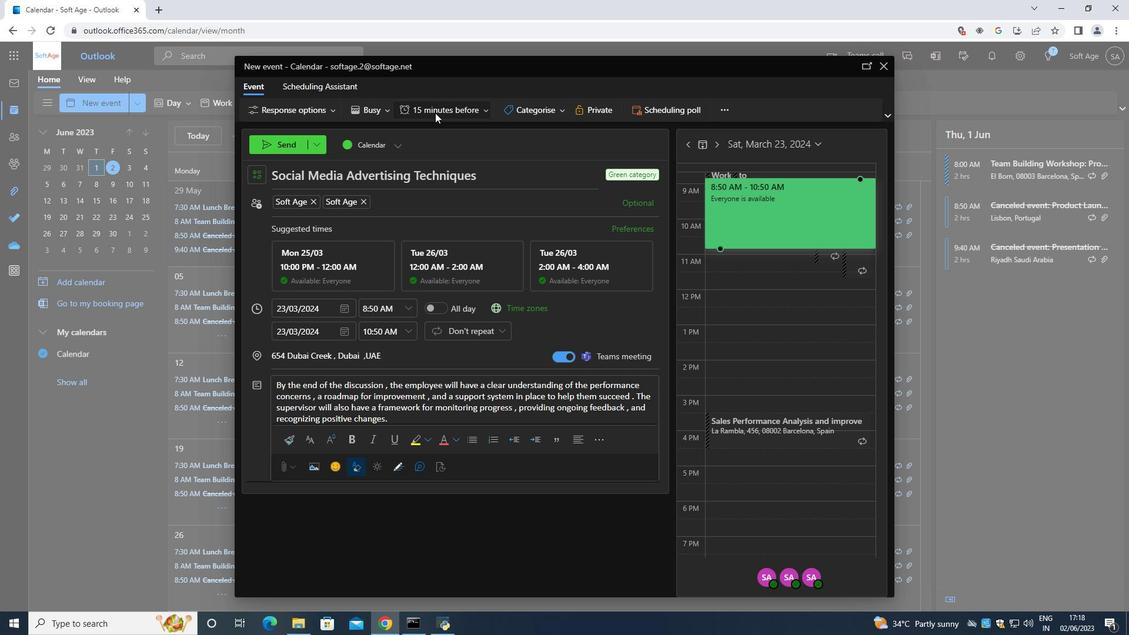 
Action: Mouse moved to (442, 155)
Screenshot: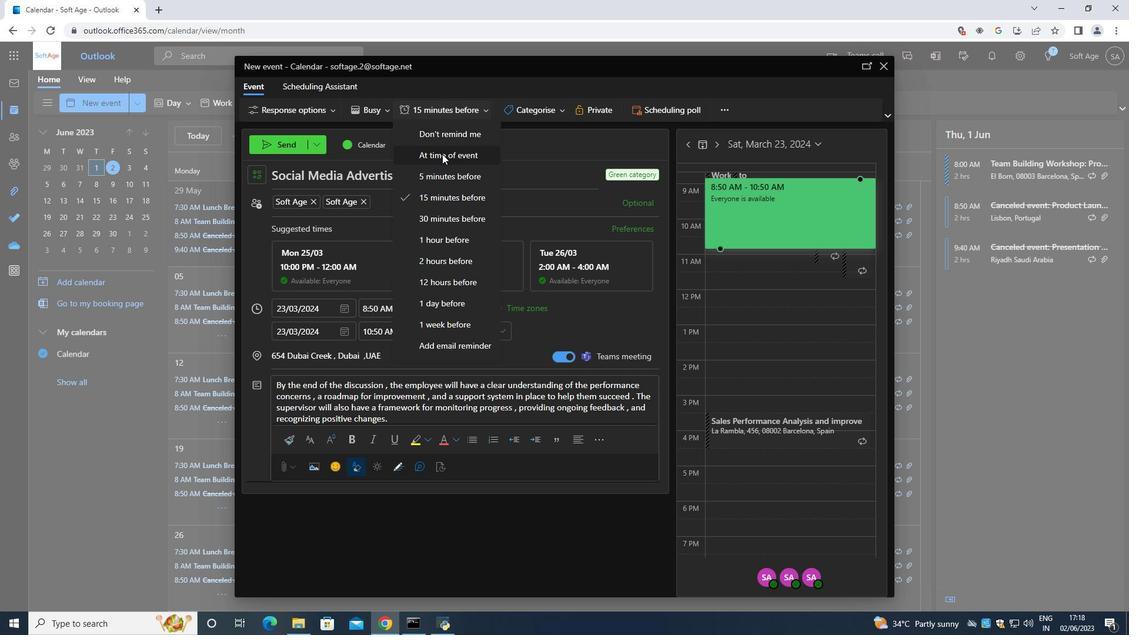 
Action: Mouse pressed left at (442, 155)
Screenshot: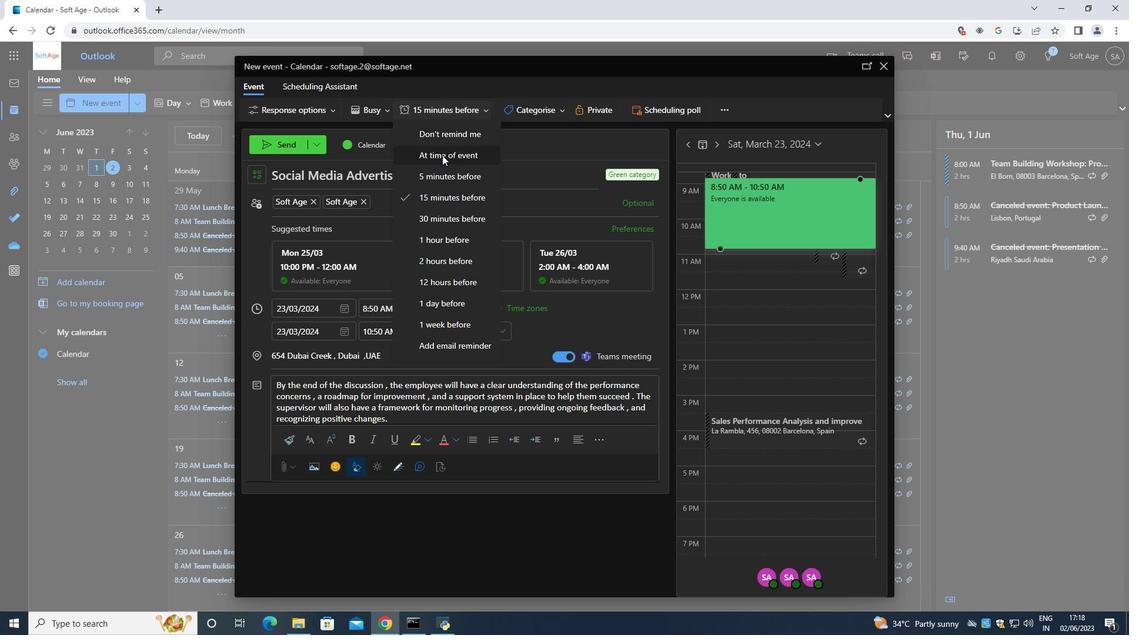 
Action: Mouse moved to (274, 143)
Screenshot: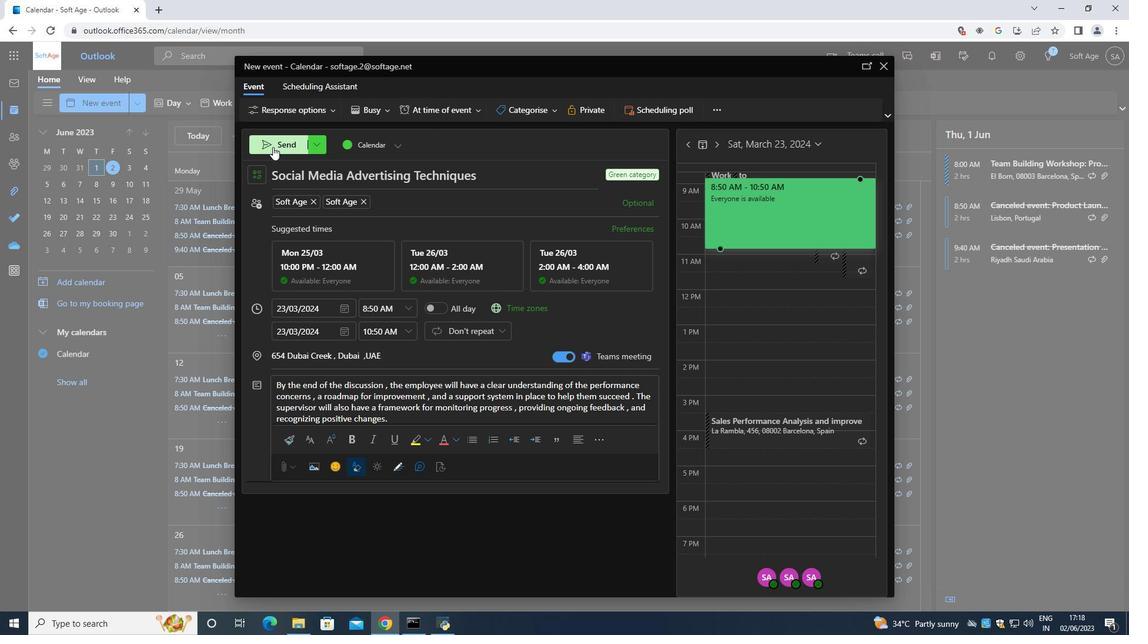 
Action: Mouse pressed left at (274, 143)
Screenshot: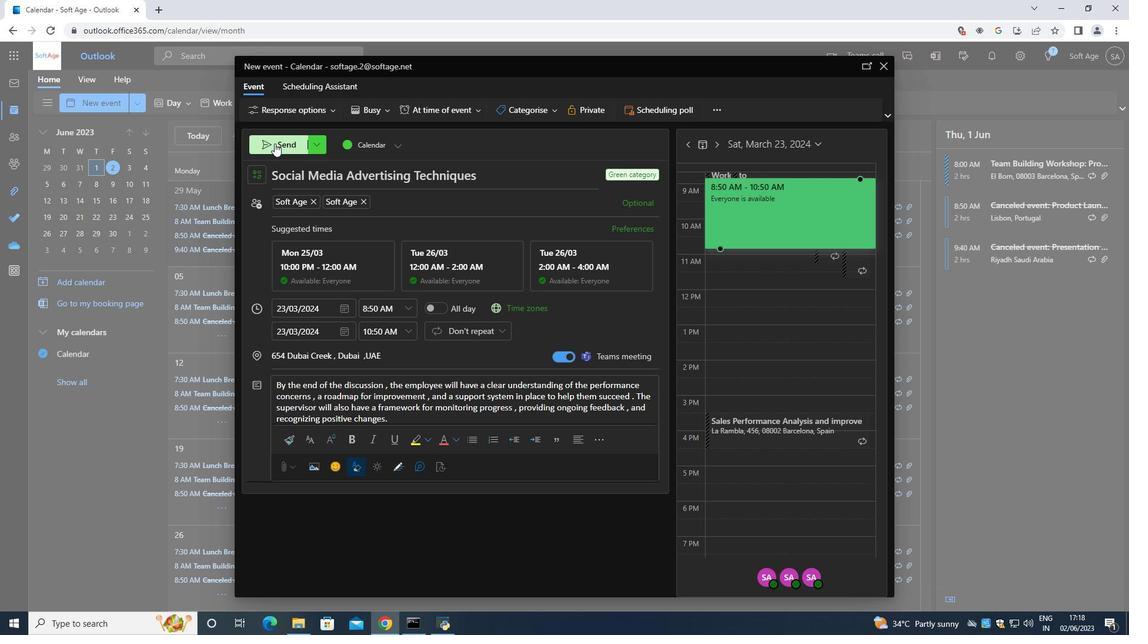 
